 Task: Search one way flight ticket for 3 adults, 3 children in business from Tupelo: Tupelo Regional Airport (c.d. Lemons Field) to Jacksonville: Albert J. Ellis Airport on 8-3-2023. Choice of flights is Royal air maroc. Number of bags: 4 checked bags. Price is upto 25000. Outbound departure time preference is 21:00.
Action: Mouse scrolled (472, 524) with delta (0, 0)
Screenshot: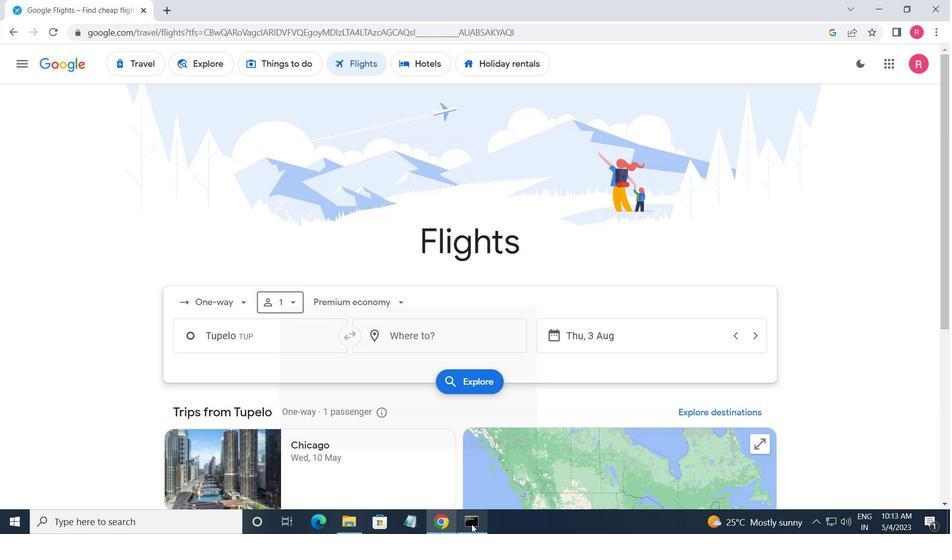 
Action: Mouse moved to (187, 288)
Screenshot: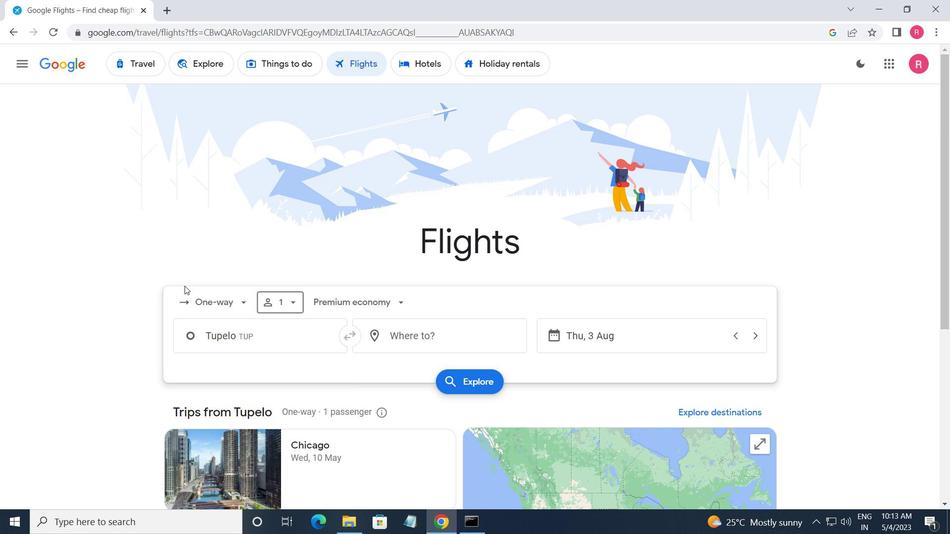 
Action: Mouse pressed left at (187, 288)
Screenshot: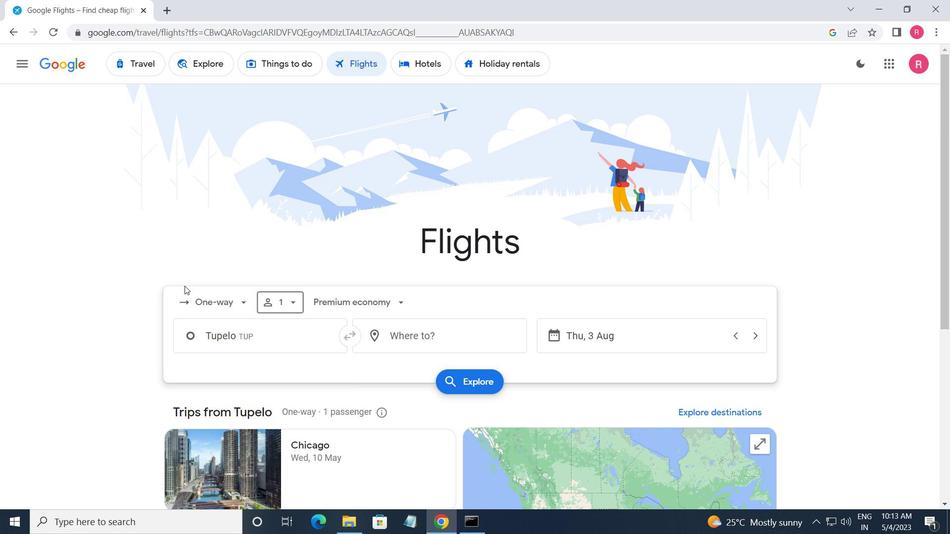 
Action: Mouse moved to (227, 371)
Screenshot: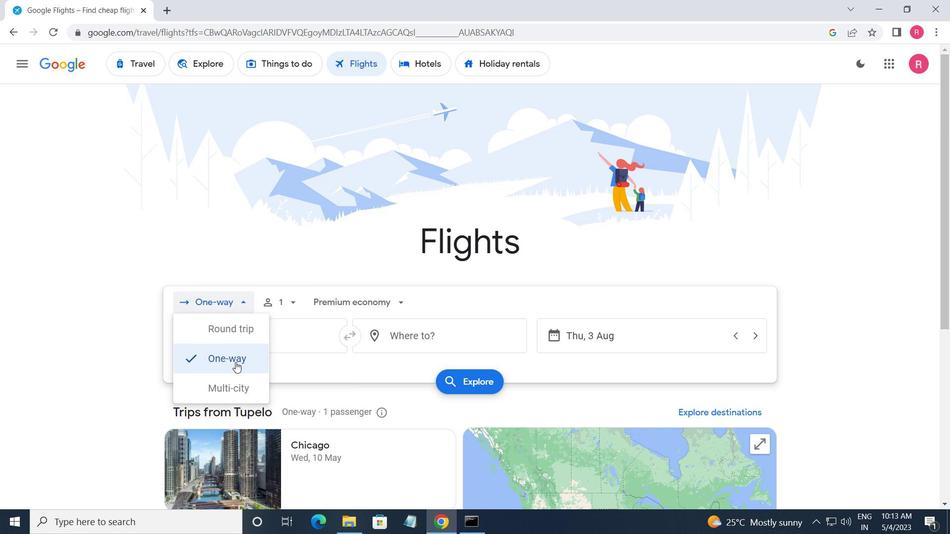 
Action: Mouse pressed left at (227, 371)
Screenshot: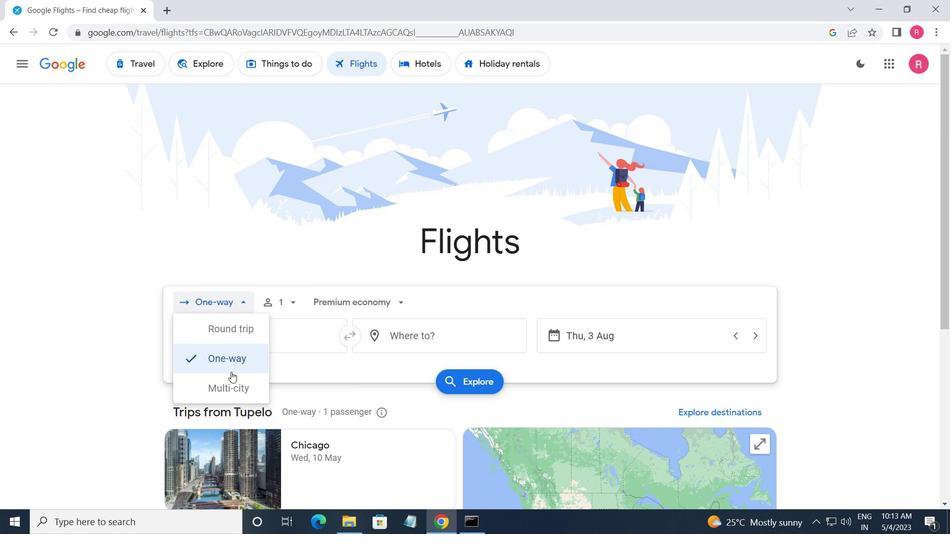 
Action: Mouse moved to (278, 299)
Screenshot: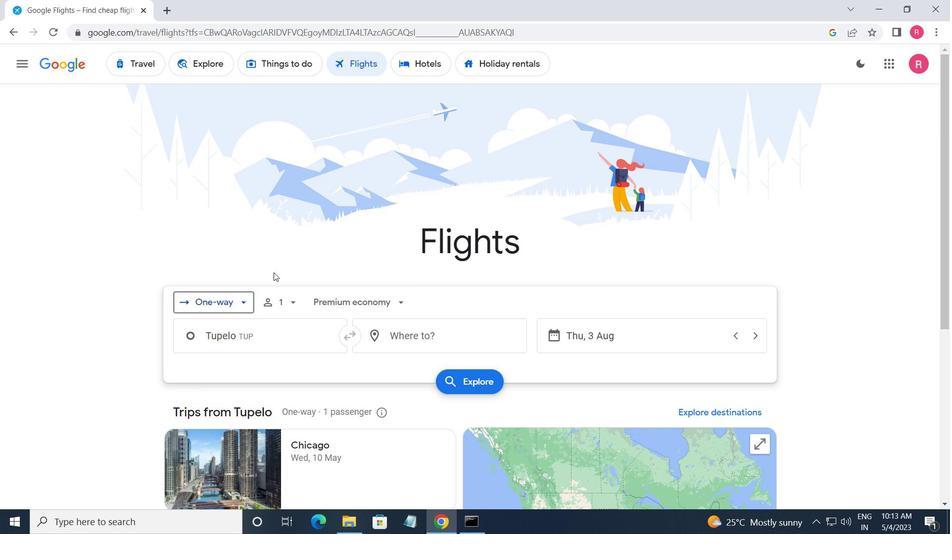 
Action: Mouse pressed left at (278, 299)
Screenshot: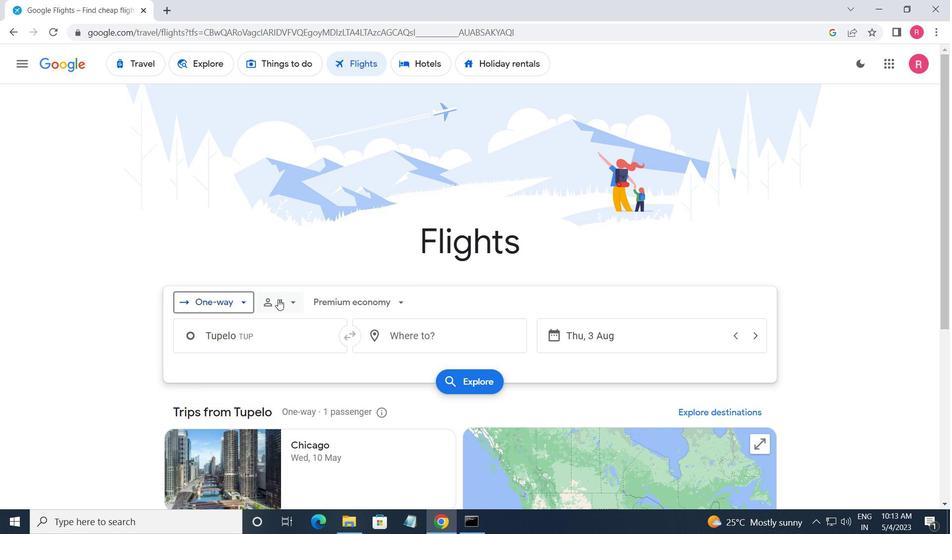 
Action: Mouse moved to (390, 331)
Screenshot: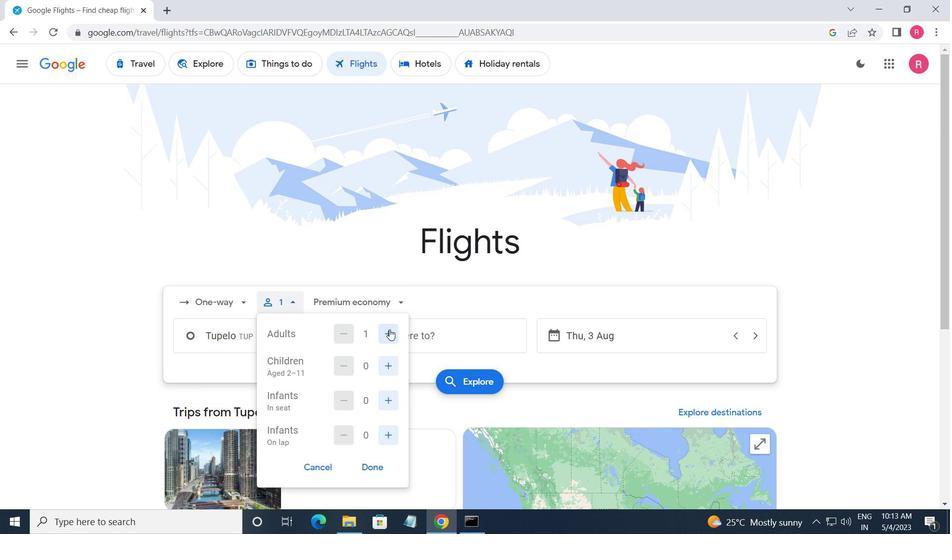 
Action: Mouse pressed left at (390, 331)
Screenshot: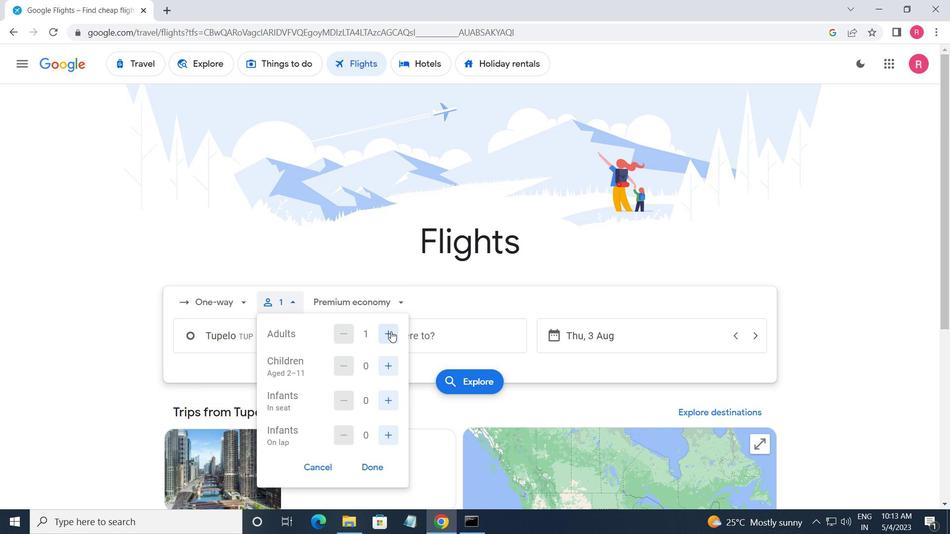 
Action: Mouse moved to (390, 331)
Screenshot: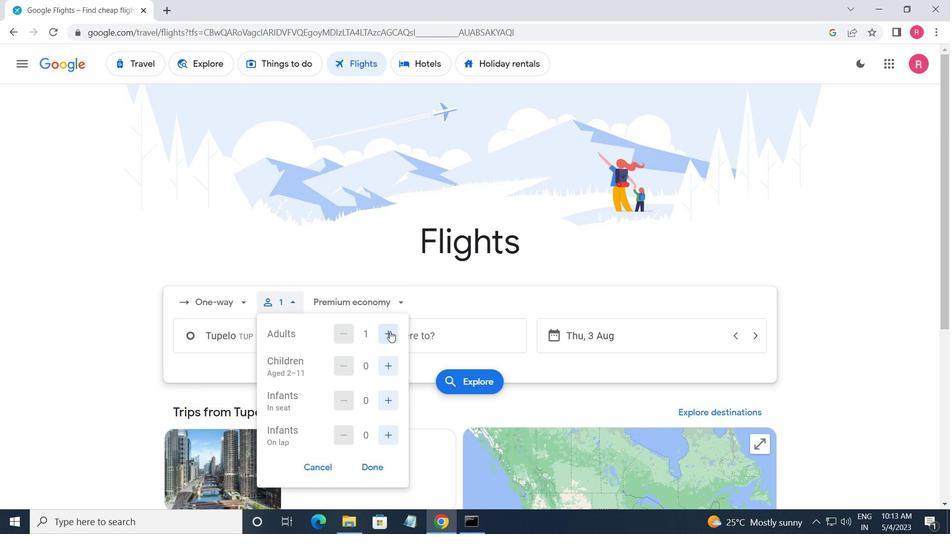 
Action: Mouse pressed left at (390, 331)
Screenshot: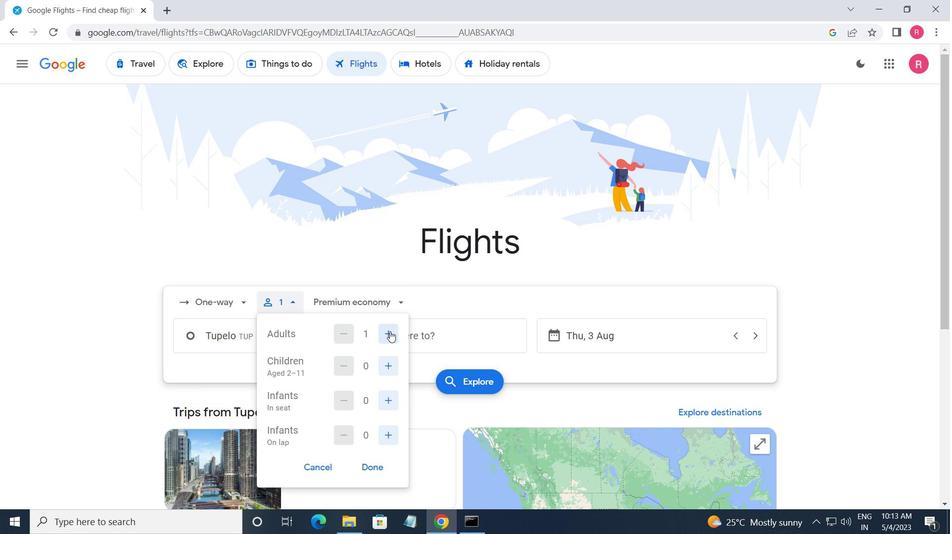 
Action: Mouse moved to (388, 358)
Screenshot: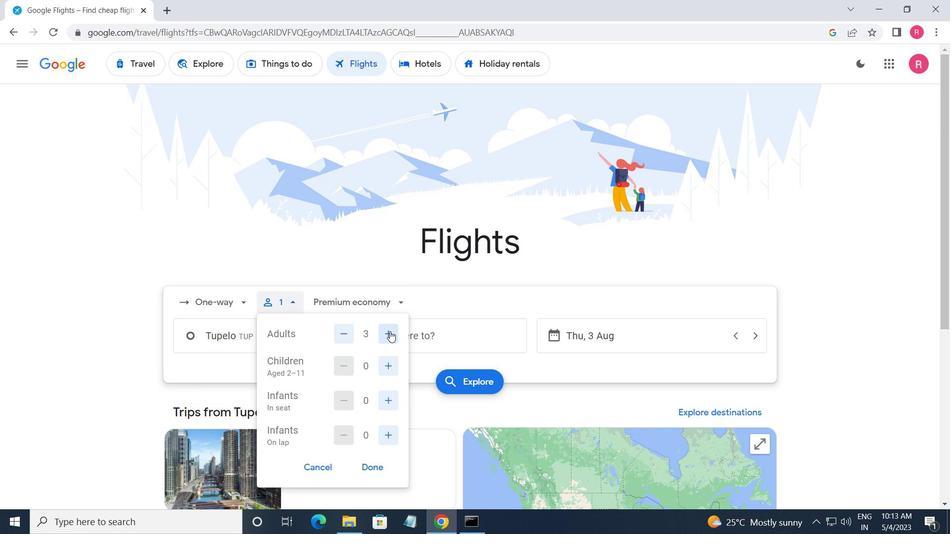 
Action: Mouse pressed left at (388, 358)
Screenshot: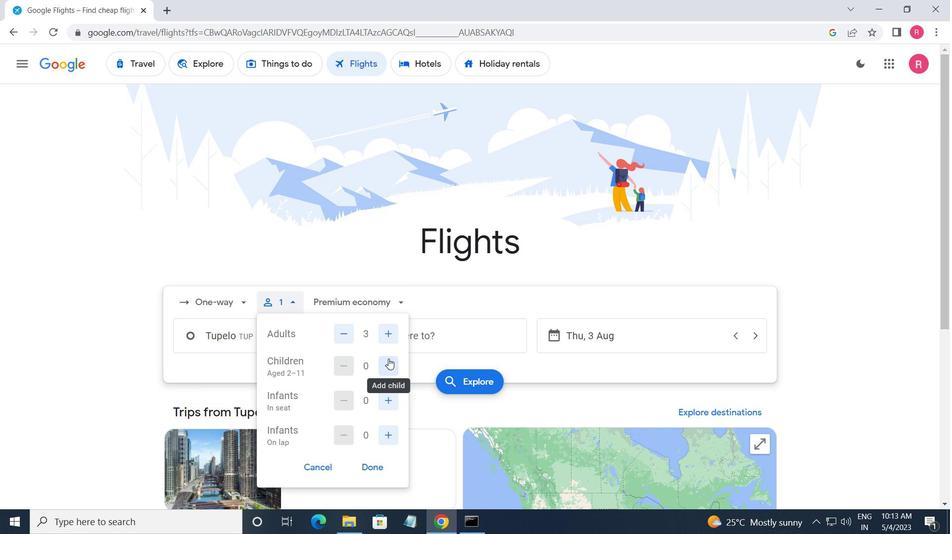 
Action: Mouse pressed left at (388, 358)
Screenshot: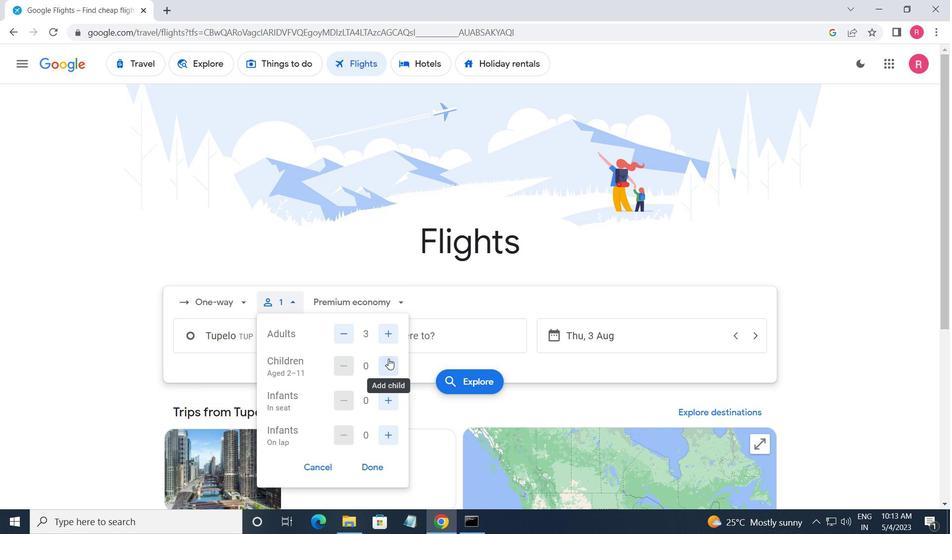 
Action: Mouse pressed left at (388, 358)
Screenshot: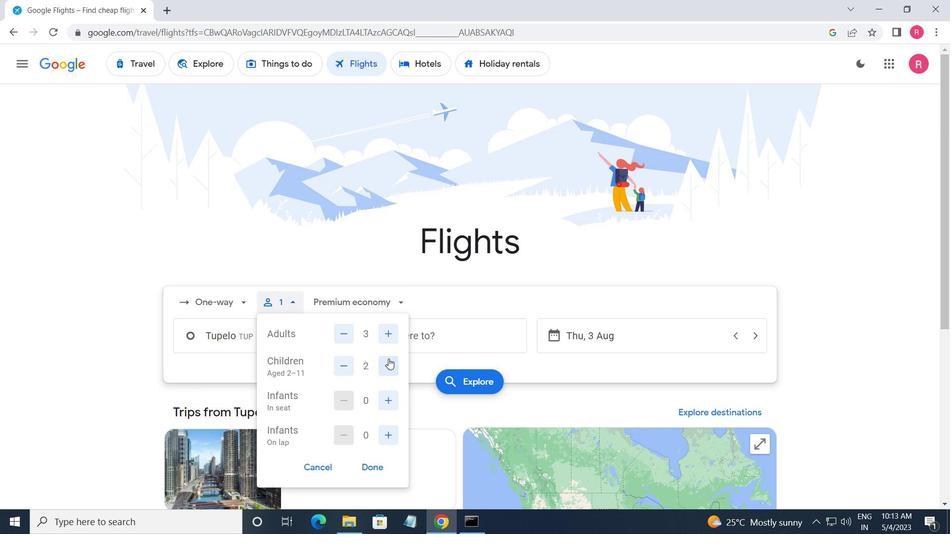 
Action: Mouse moved to (335, 305)
Screenshot: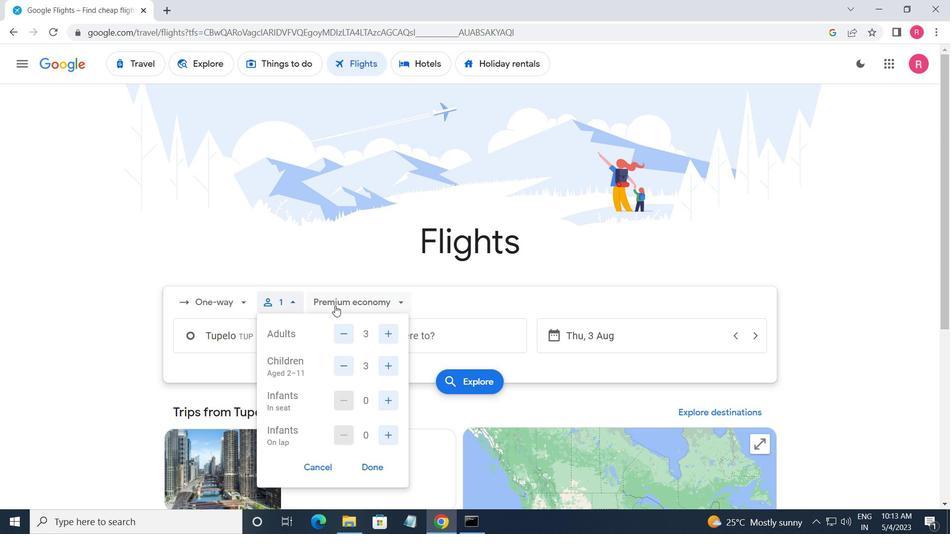 
Action: Mouse pressed left at (335, 305)
Screenshot: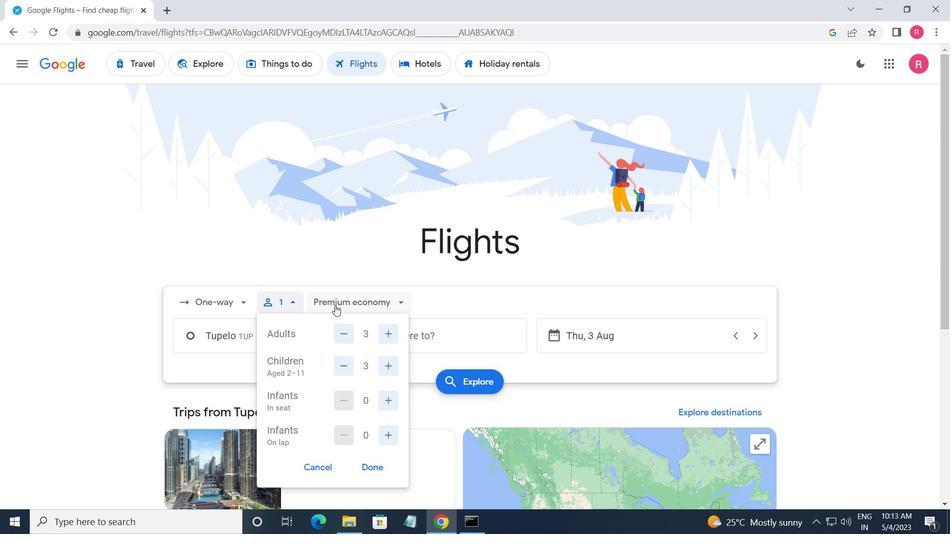 
Action: Mouse moved to (365, 376)
Screenshot: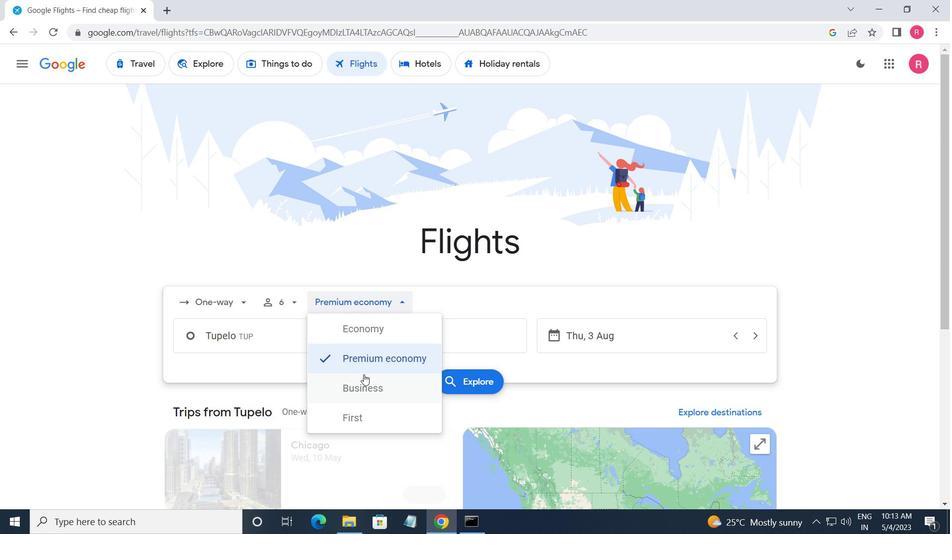 
Action: Mouse pressed left at (365, 376)
Screenshot: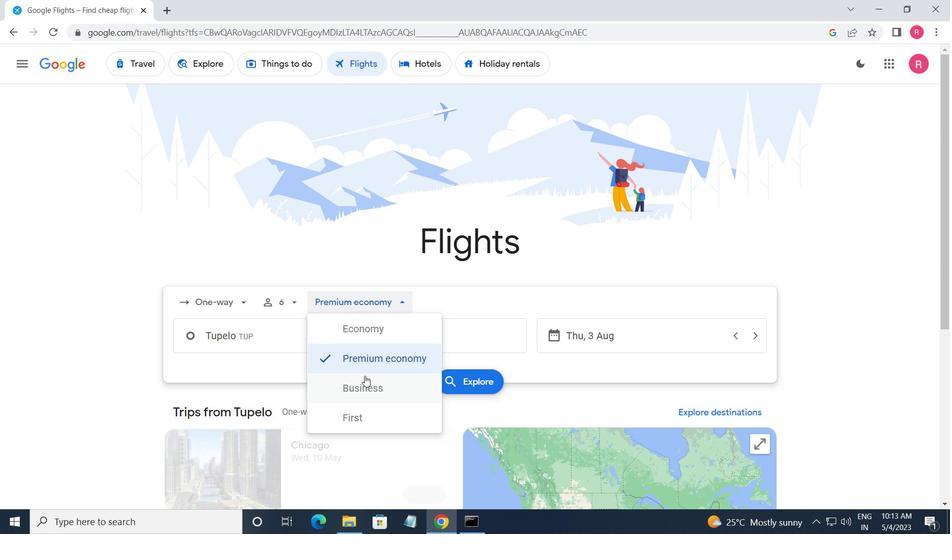 
Action: Mouse moved to (278, 333)
Screenshot: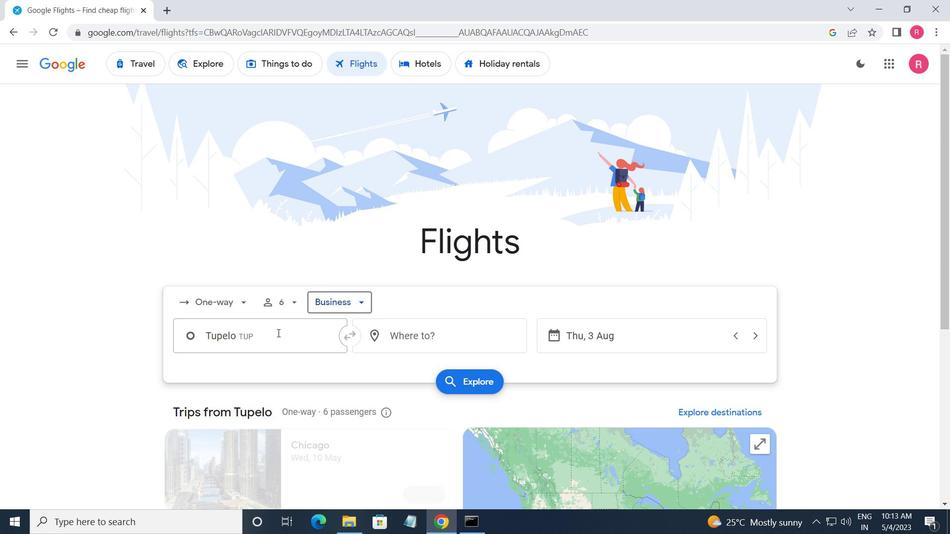 
Action: Mouse pressed left at (278, 333)
Screenshot: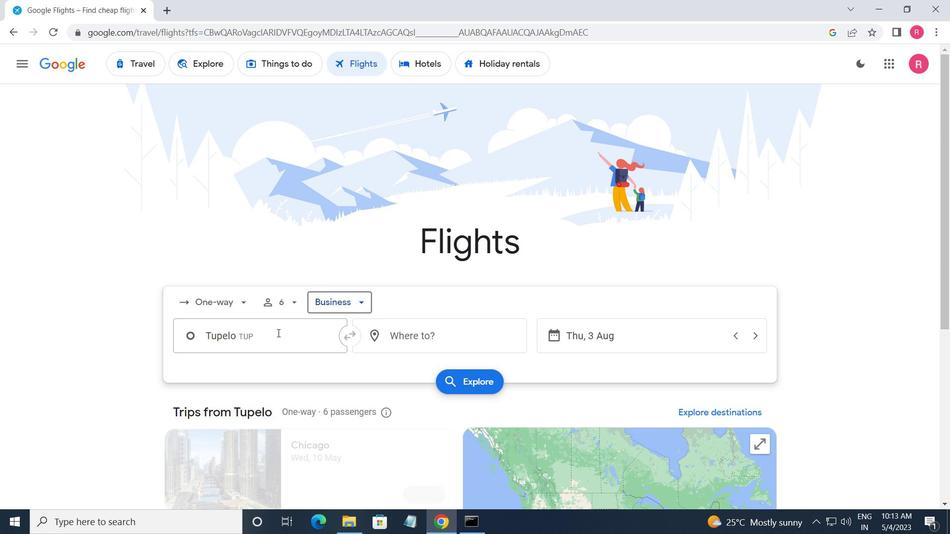 
Action: Mouse moved to (278, 426)
Screenshot: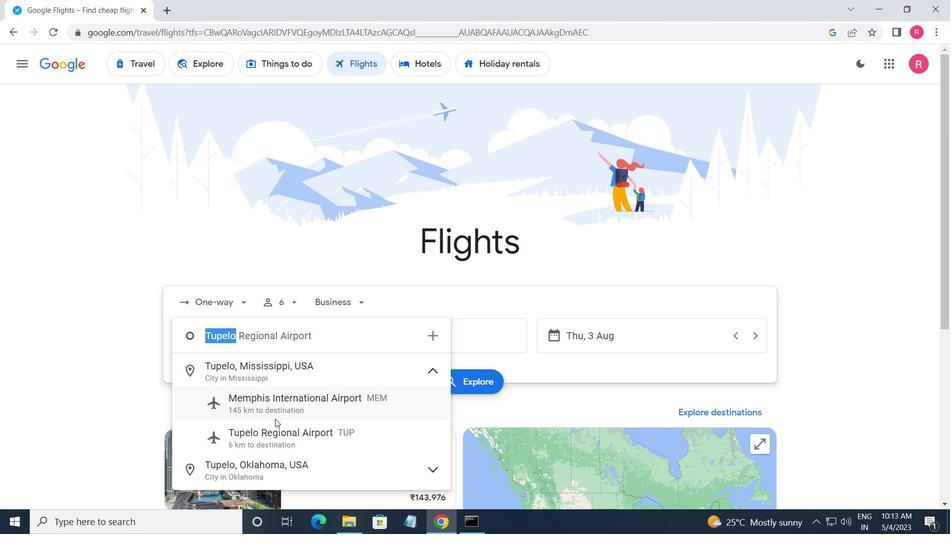 
Action: Mouse pressed left at (278, 426)
Screenshot: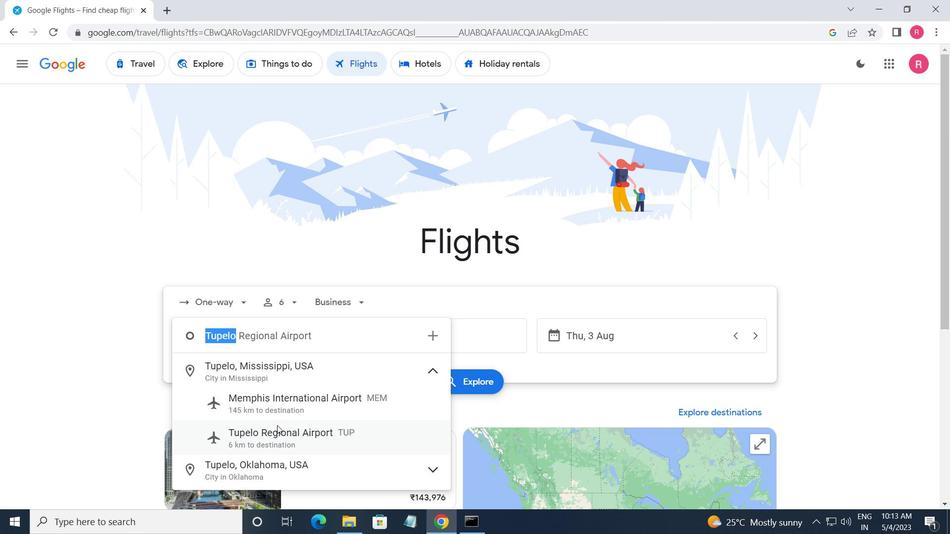 
Action: Mouse moved to (413, 338)
Screenshot: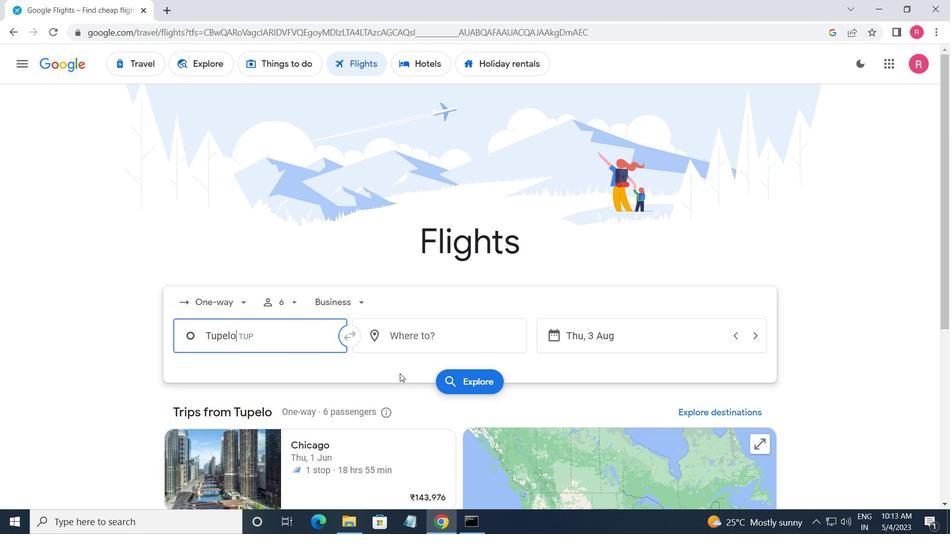 
Action: Mouse pressed left at (413, 338)
Screenshot: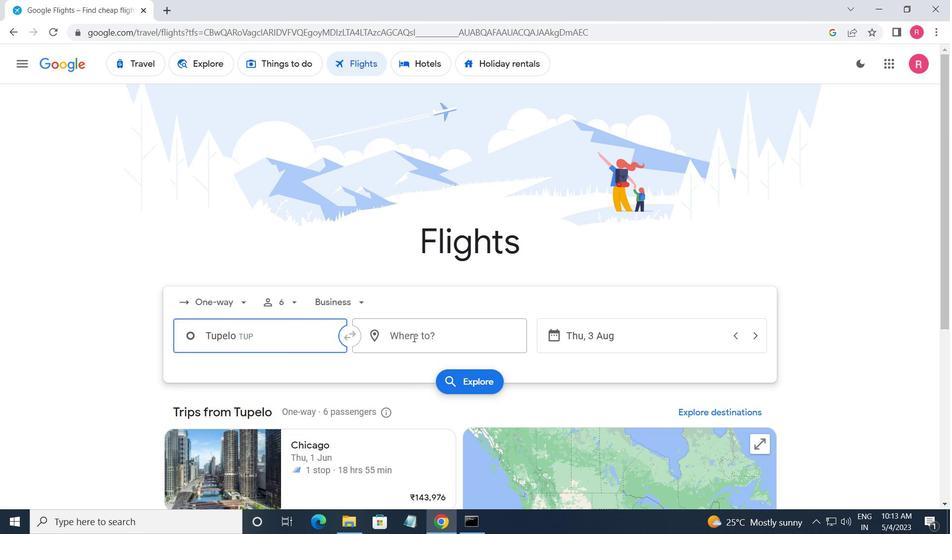 
Action: Mouse moved to (428, 451)
Screenshot: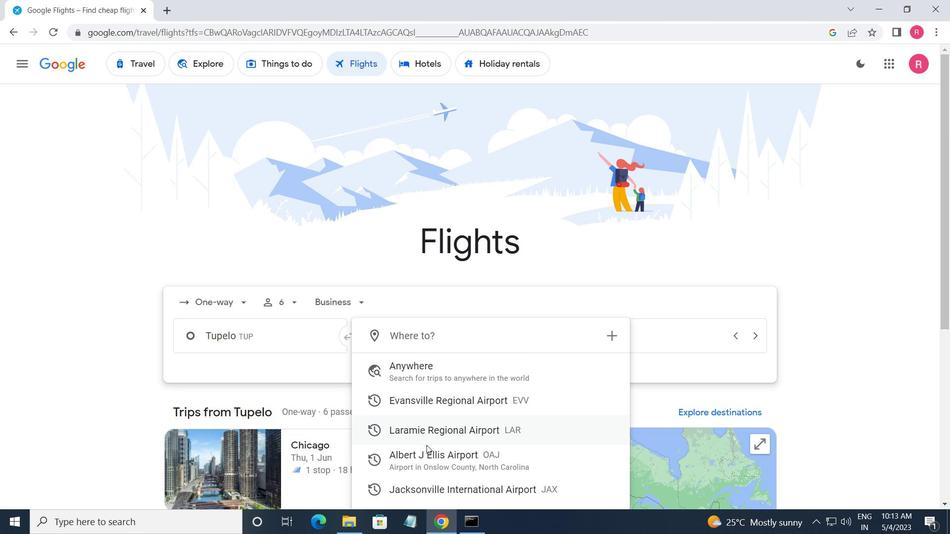 
Action: Mouse pressed left at (428, 451)
Screenshot: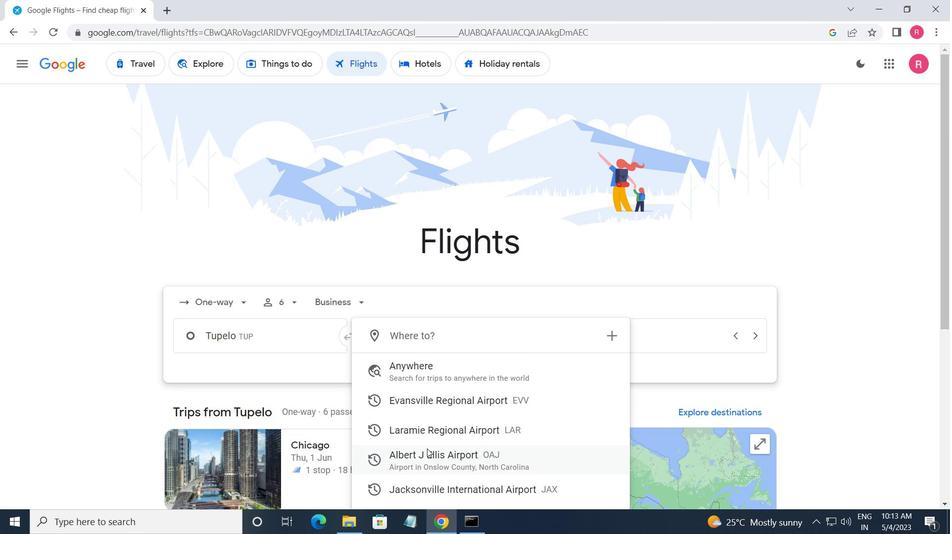 
Action: Mouse moved to (616, 347)
Screenshot: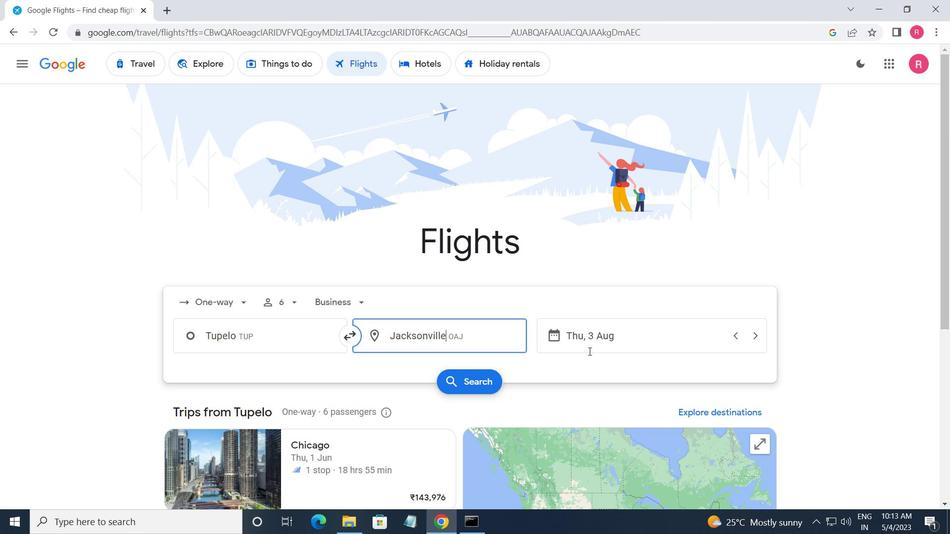 
Action: Mouse pressed left at (616, 347)
Screenshot: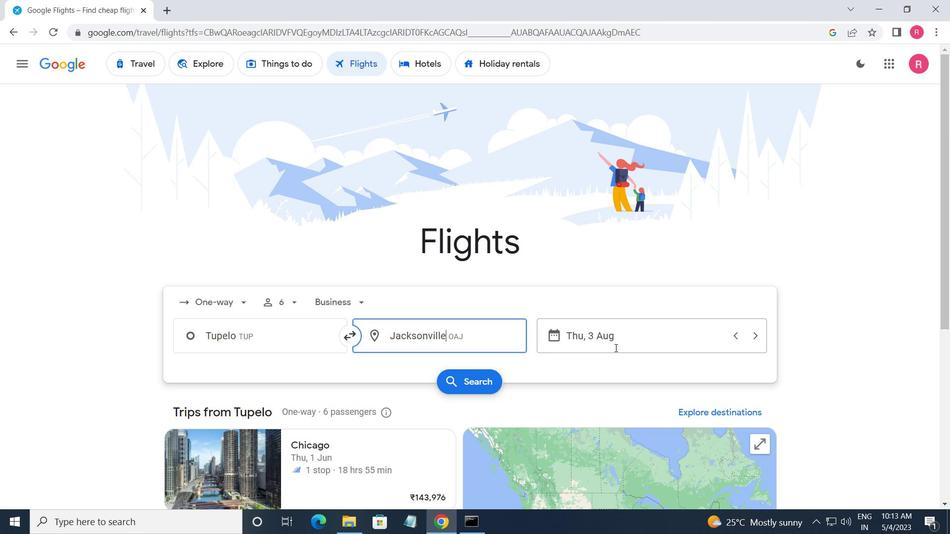 
Action: Mouse moved to (449, 287)
Screenshot: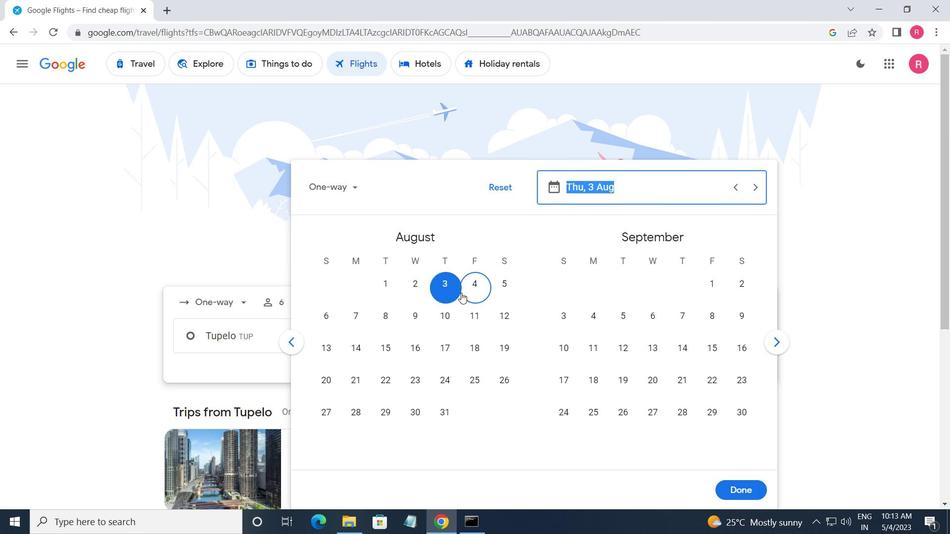 
Action: Mouse pressed left at (449, 287)
Screenshot: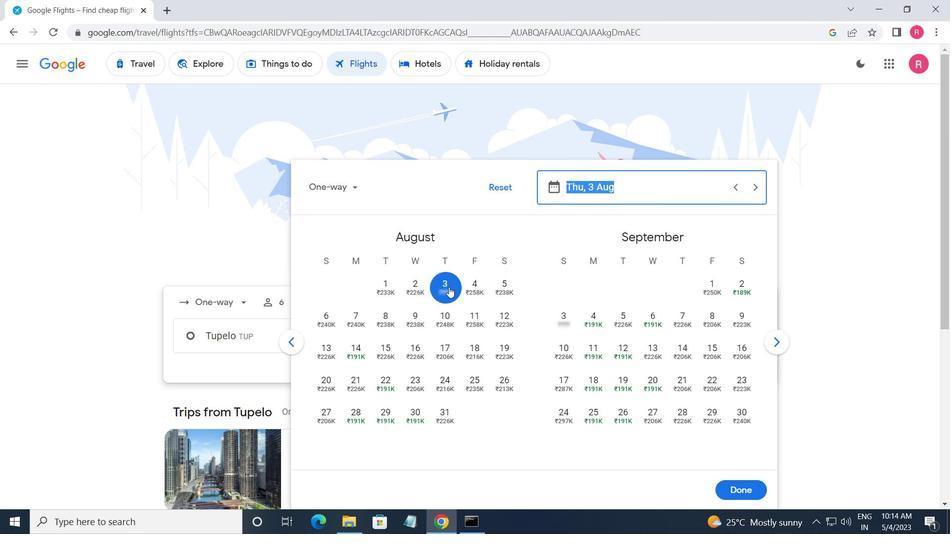 
Action: Mouse moved to (740, 494)
Screenshot: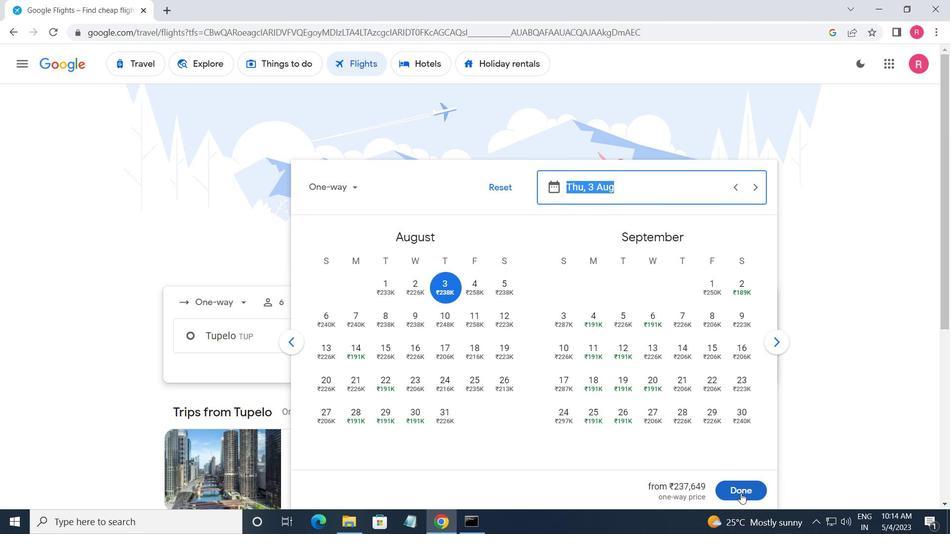 
Action: Mouse pressed left at (740, 494)
Screenshot: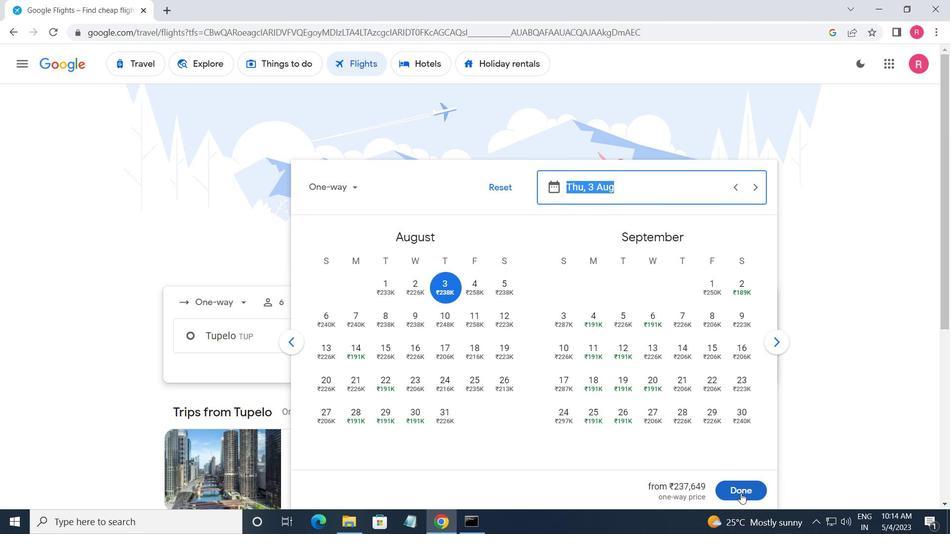
Action: Mouse moved to (482, 378)
Screenshot: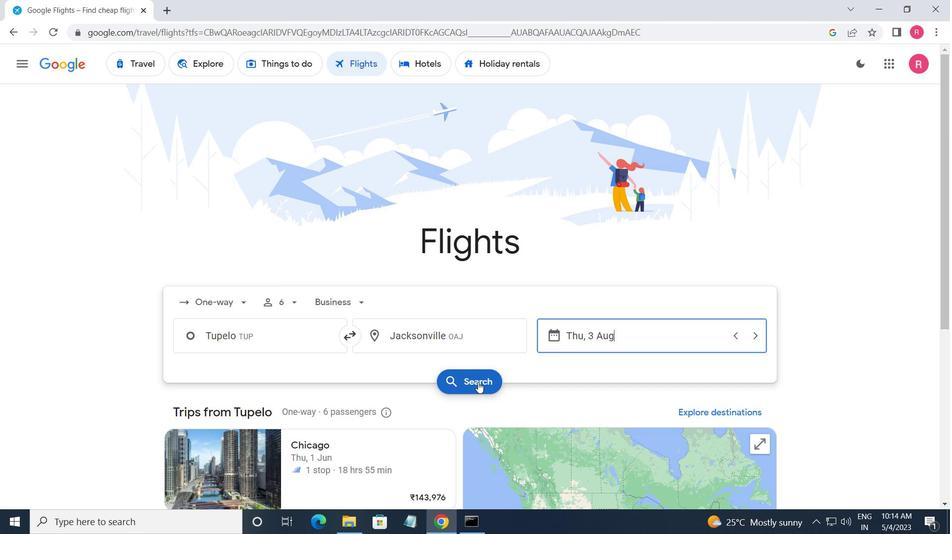 
Action: Mouse pressed left at (482, 378)
Screenshot: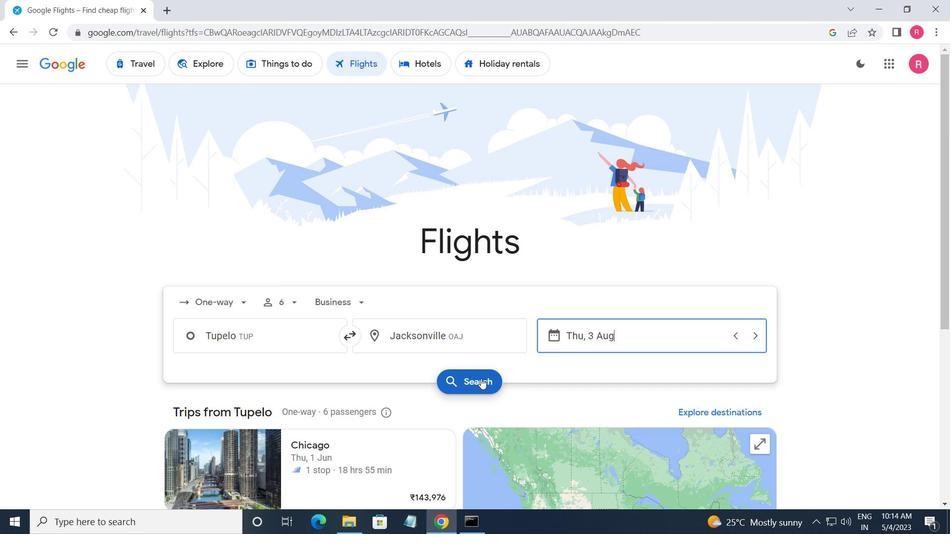 
Action: Mouse moved to (184, 185)
Screenshot: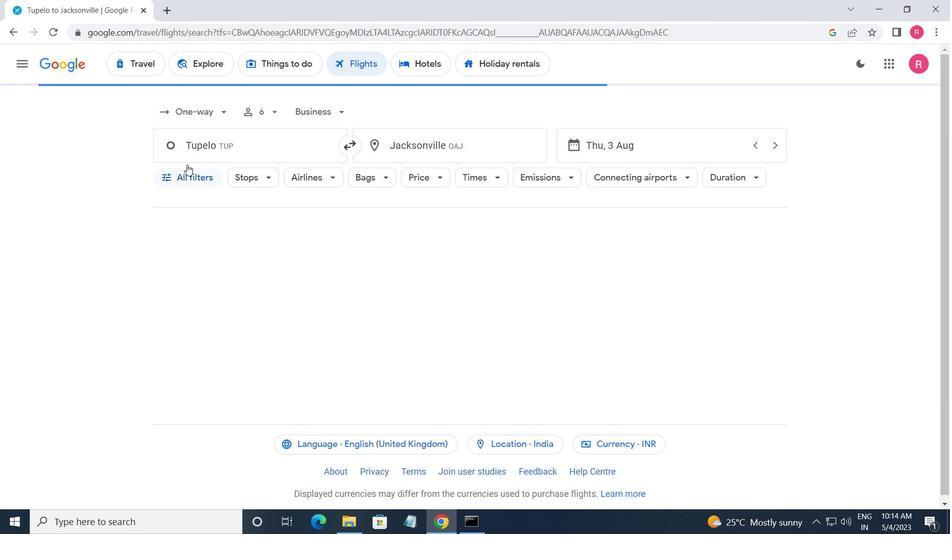 
Action: Mouse pressed left at (184, 185)
Screenshot: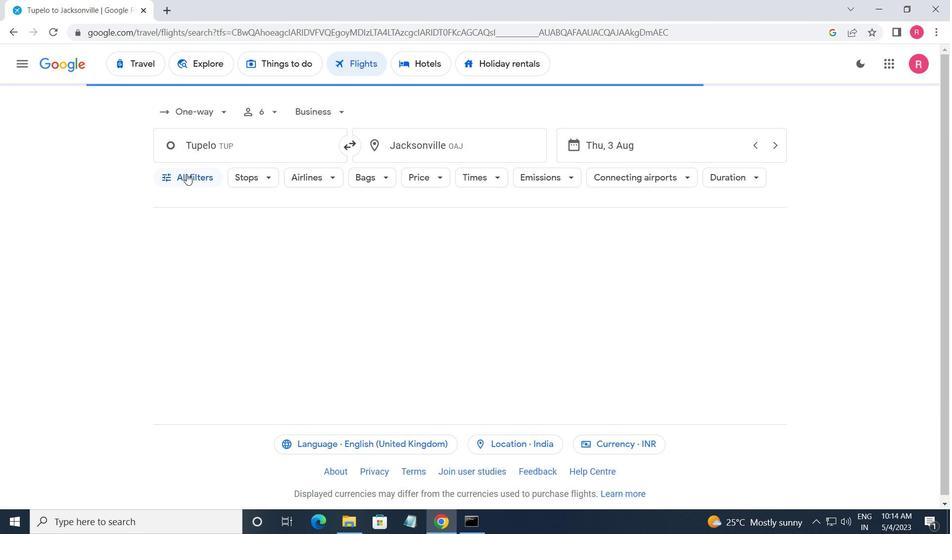 
Action: Mouse moved to (214, 323)
Screenshot: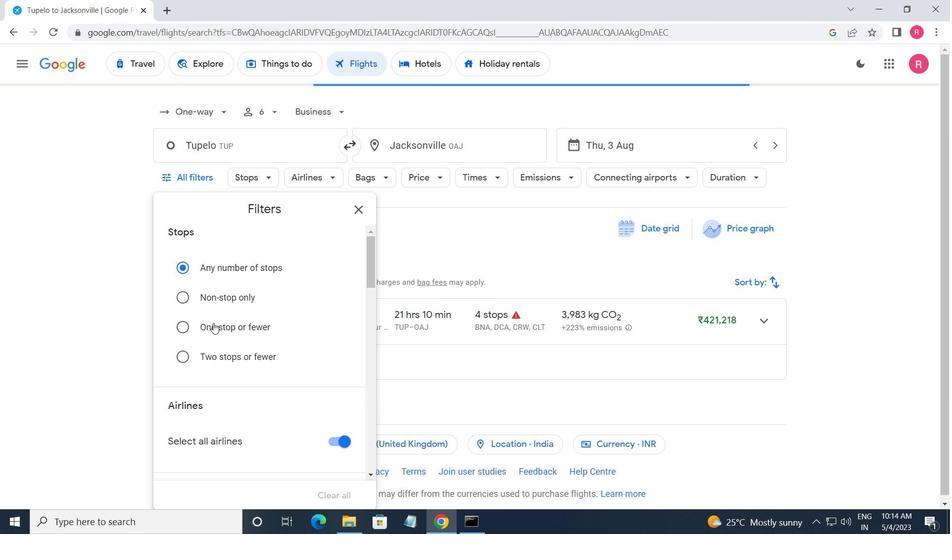 
Action: Mouse scrolled (214, 323) with delta (0, 0)
Screenshot: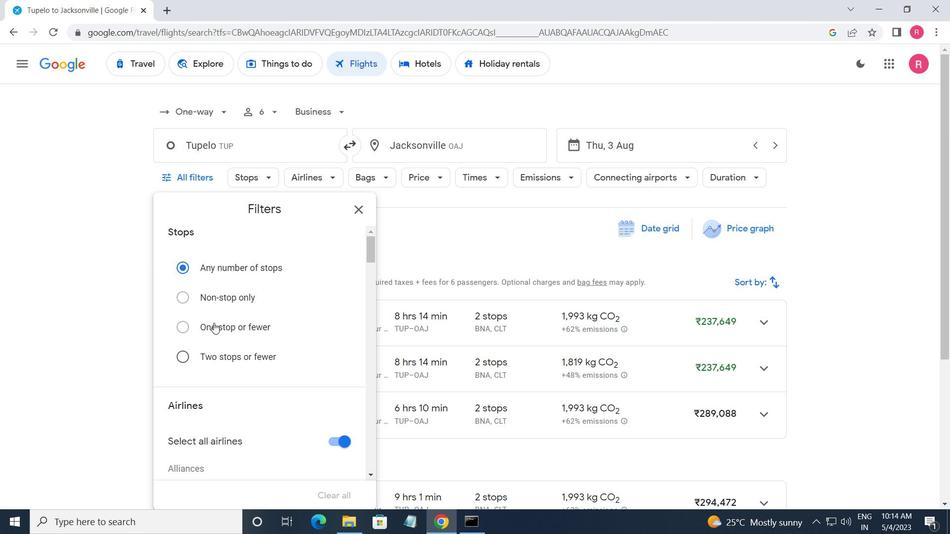 
Action: Mouse scrolled (214, 323) with delta (0, 0)
Screenshot: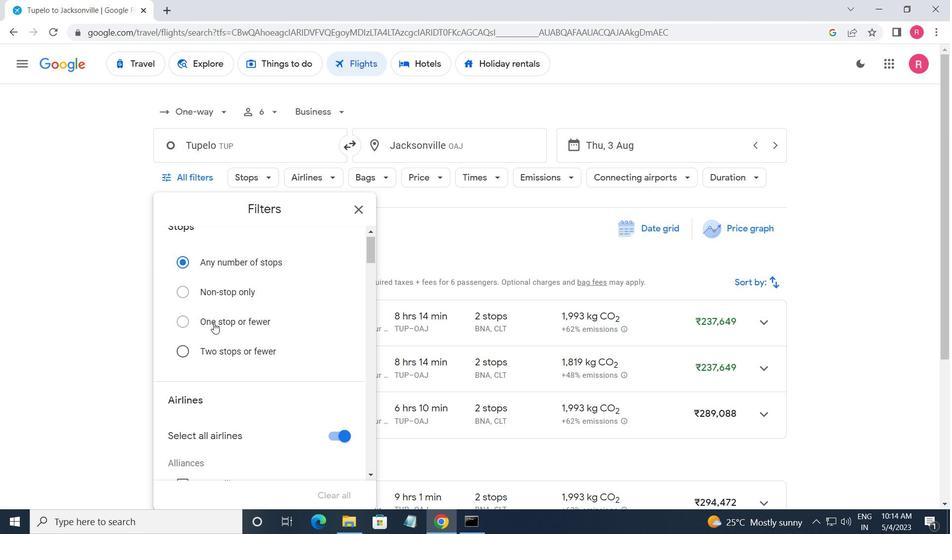 
Action: Mouse scrolled (214, 323) with delta (0, 0)
Screenshot: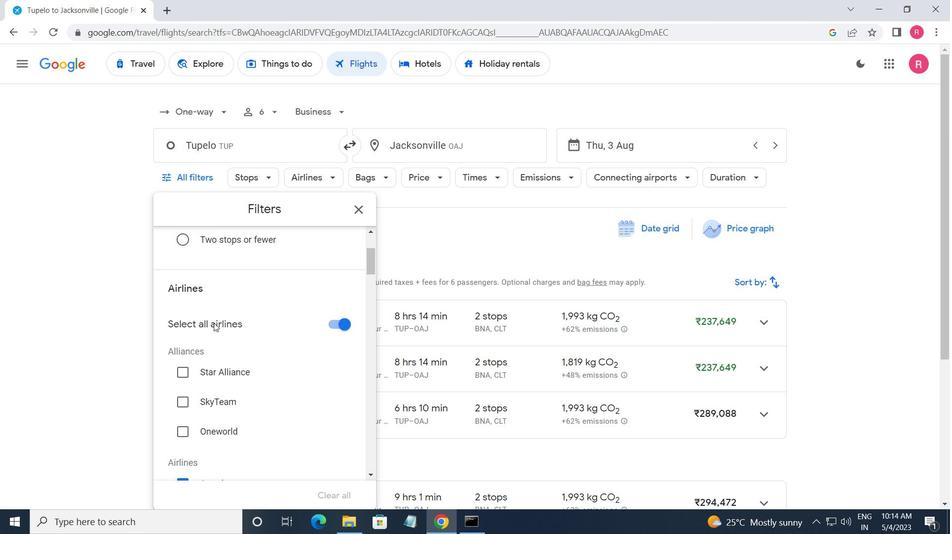 
Action: Mouse scrolled (214, 323) with delta (0, 0)
Screenshot: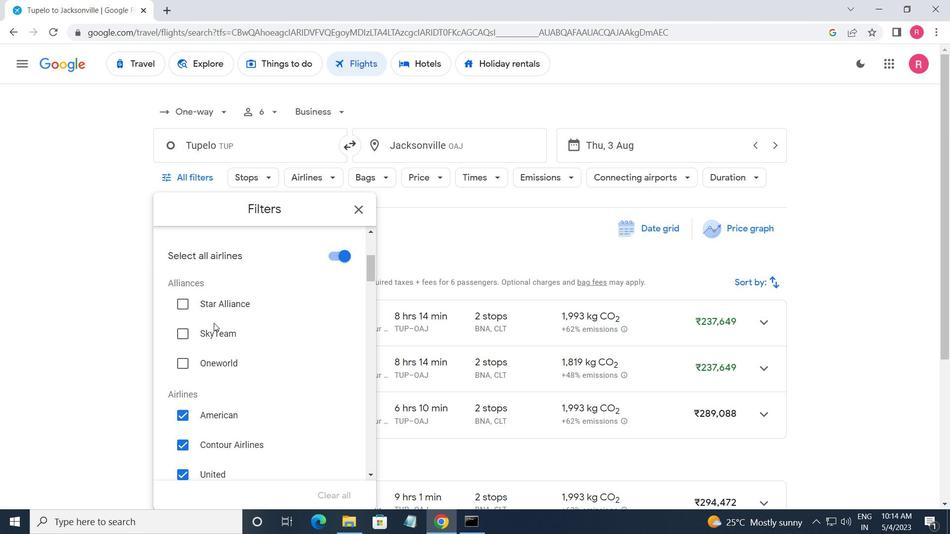 
Action: Mouse scrolled (214, 324) with delta (0, 0)
Screenshot: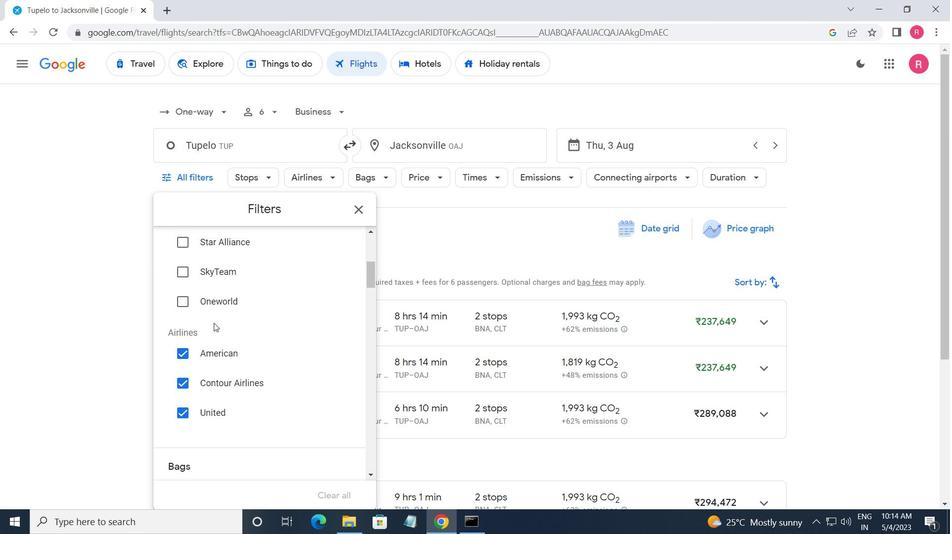 
Action: Mouse scrolled (214, 324) with delta (0, 0)
Screenshot: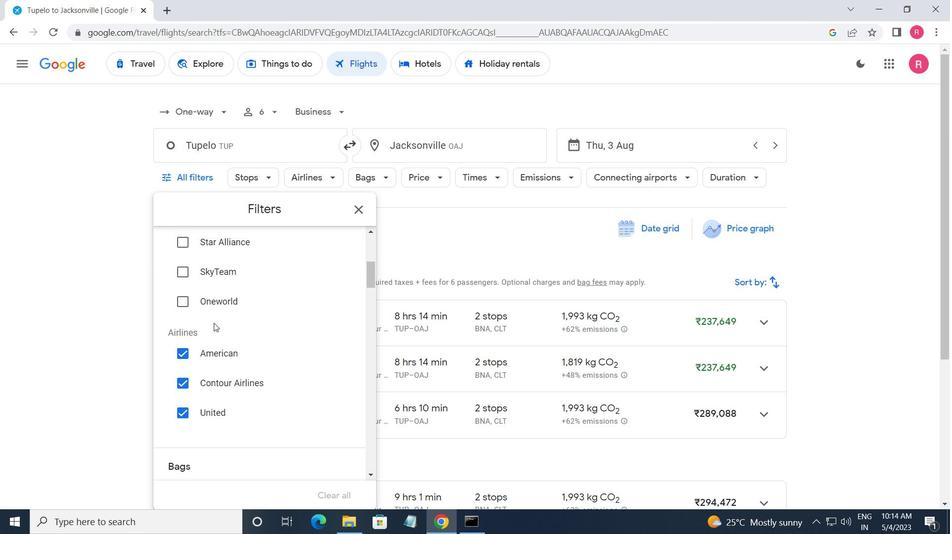 
Action: Mouse moved to (336, 319)
Screenshot: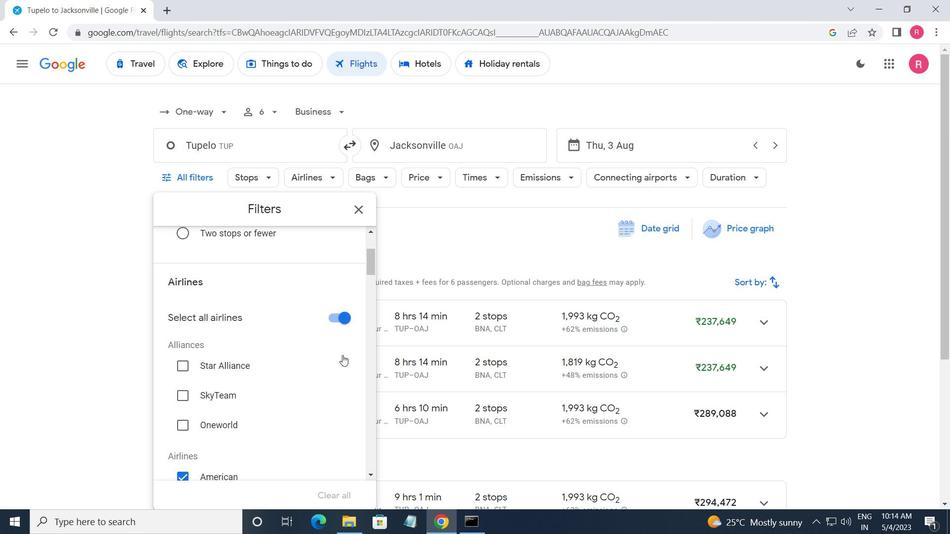 
Action: Mouse pressed left at (336, 319)
Screenshot: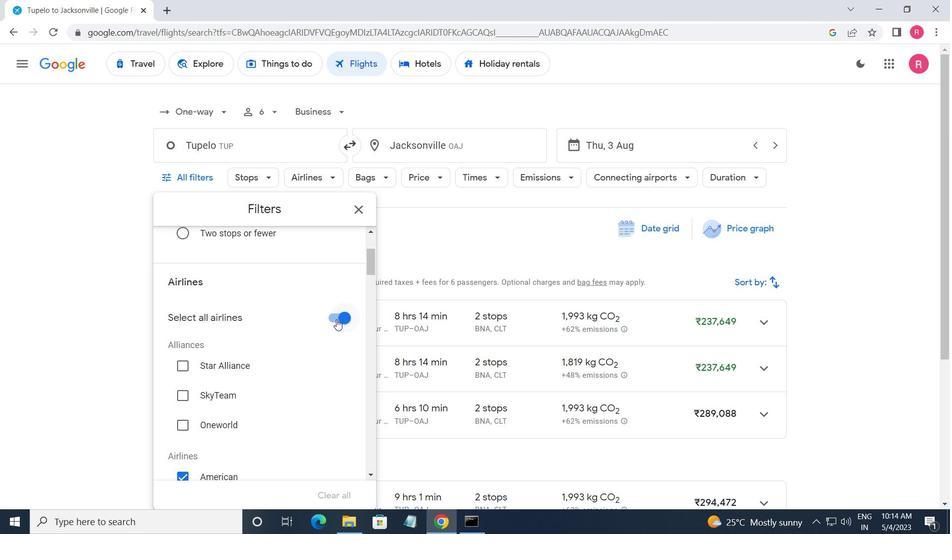 
Action: Mouse moved to (300, 379)
Screenshot: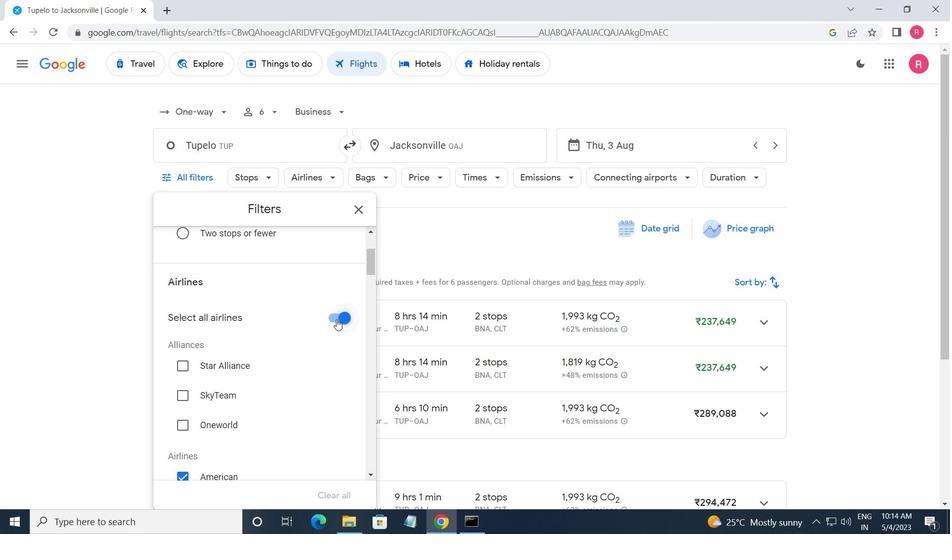 
Action: Mouse scrolled (300, 379) with delta (0, 0)
Screenshot: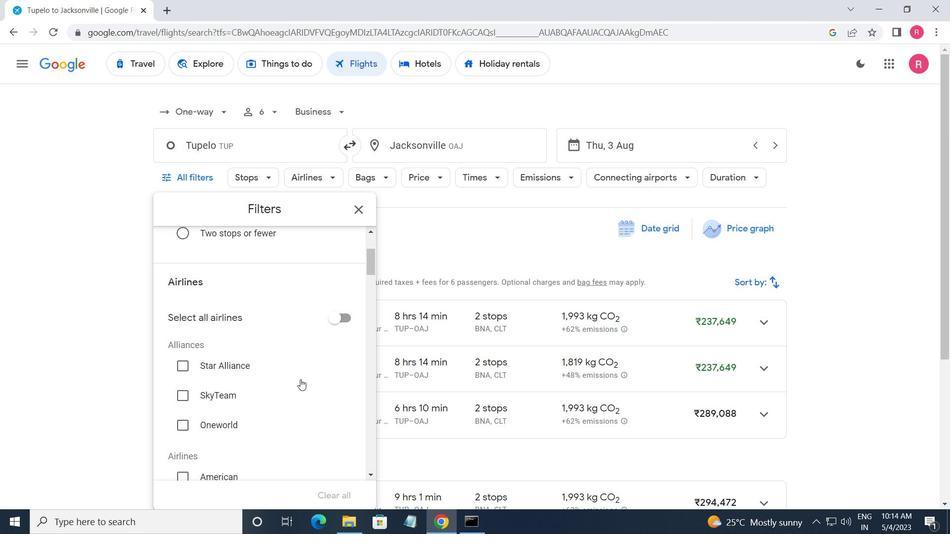 
Action: Mouse scrolled (300, 379) with delta (0, 0)
Screenshot: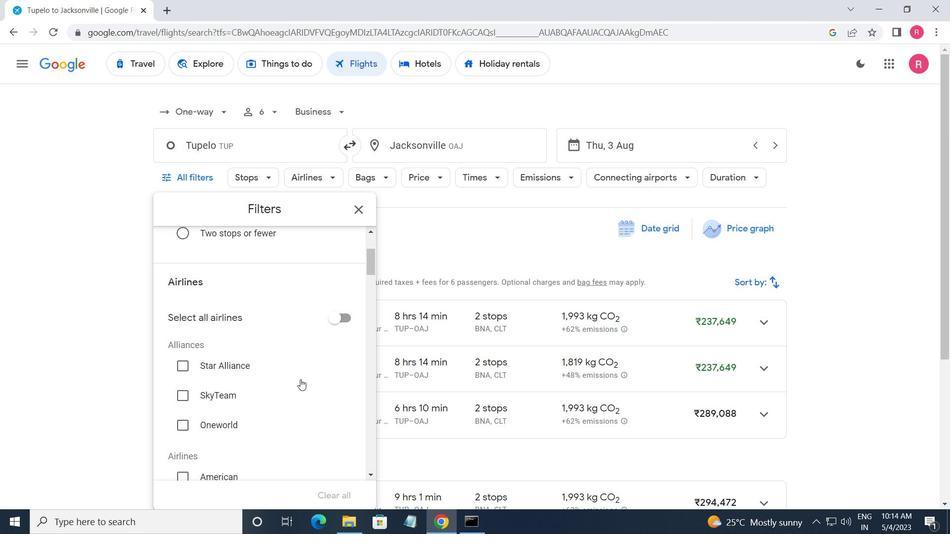 
Action: Mouse scrolled (300, 379) with delta (0, 0)
Screenshot: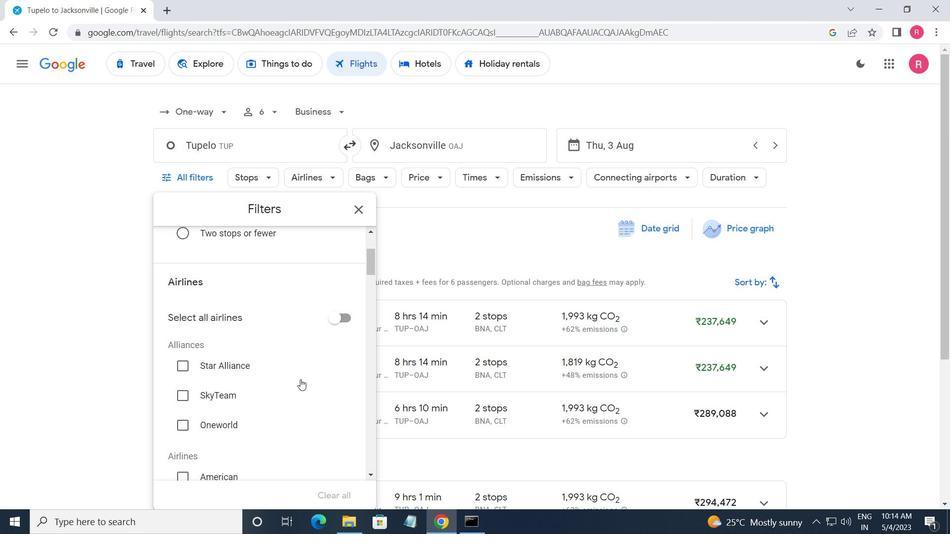 
Action: Mouse scrolled (300, 379) with delta (0, 0)
Screenshot: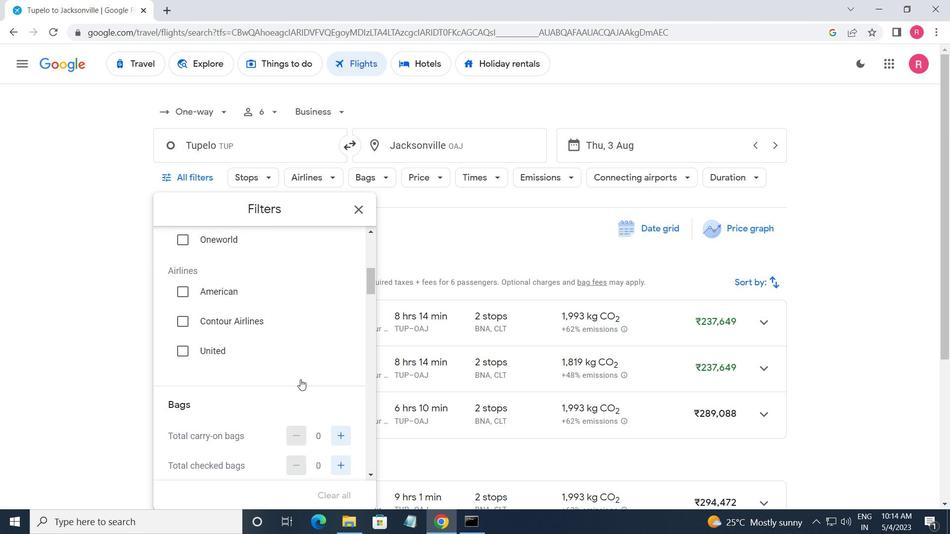 
Action: Mouse moved to (341, 414)
Screenshot: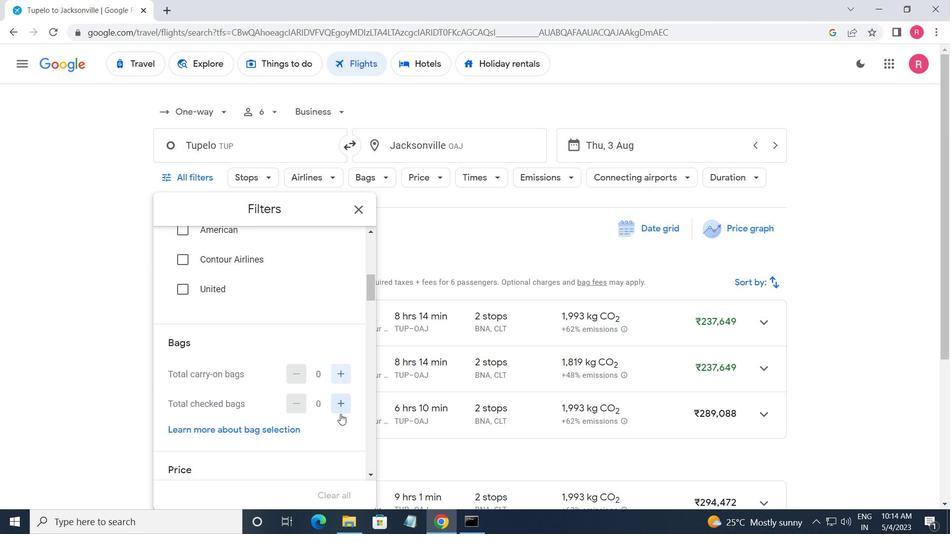 
Action: Mouse pressed left at (341, 414)
Screenshot: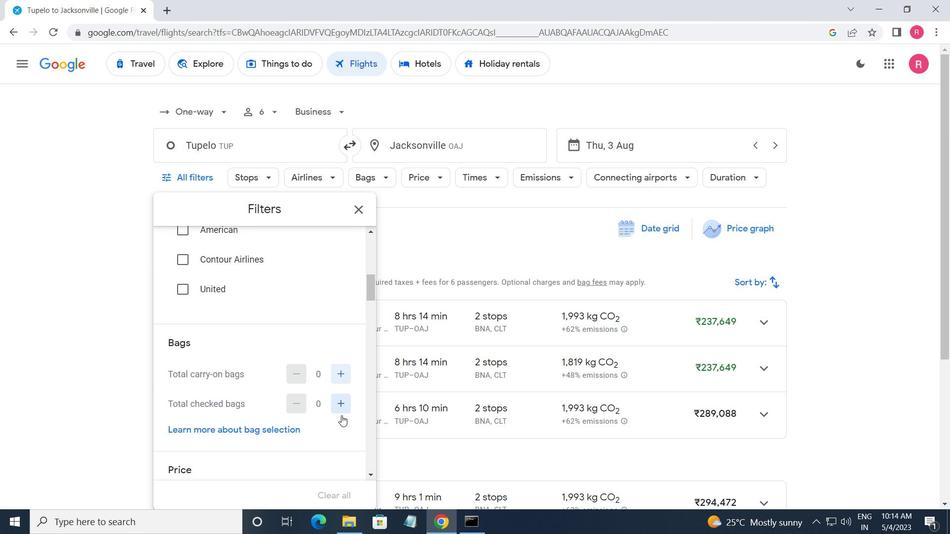 
Action: Mouse moved to (341, 413)
Screenshot: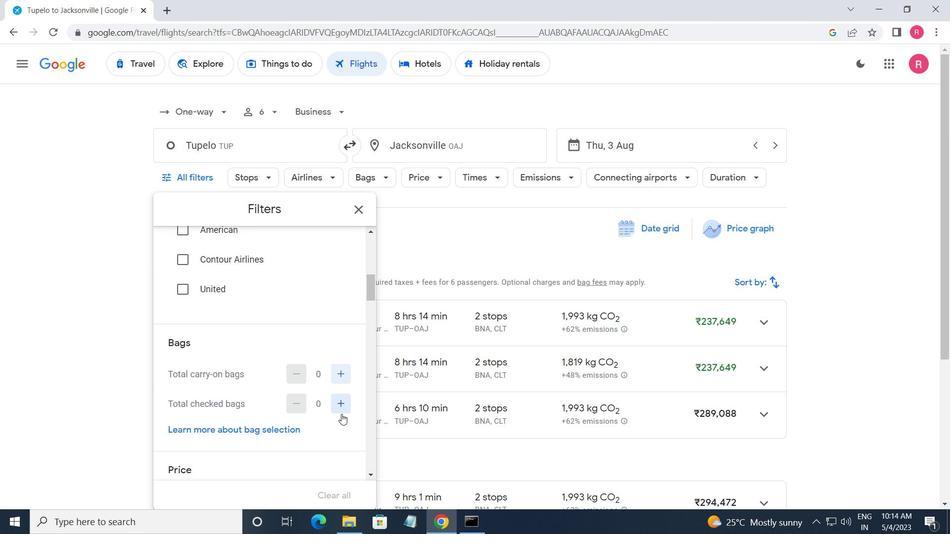 
Action: Mouse pressed left at (341, 413)
Screenshot: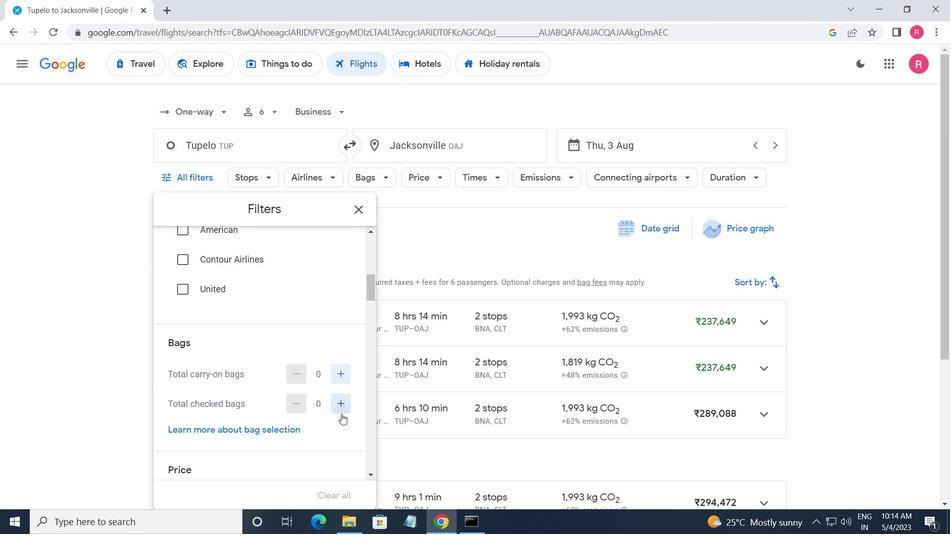 
Action: Mouse pressed left at (341, 413)
Screenshot: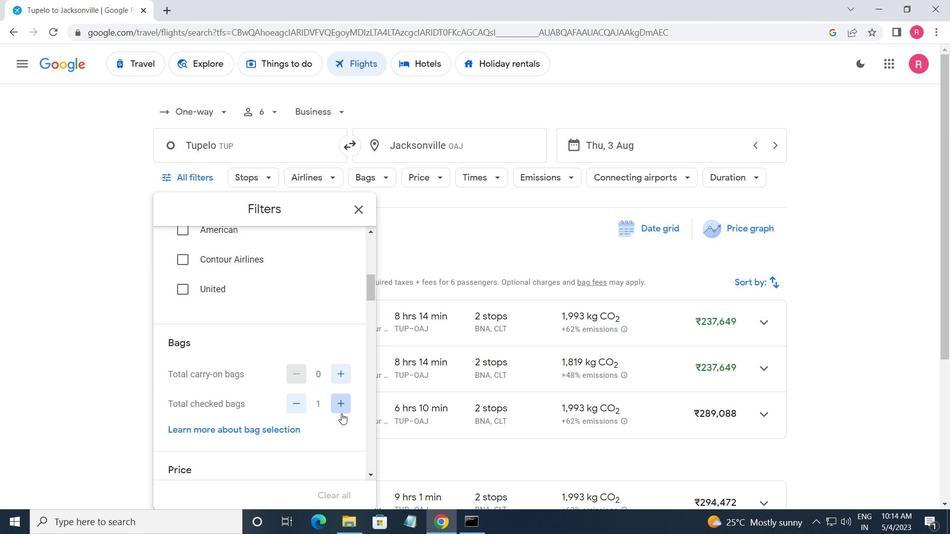 
Action: Mouse moved to (341, 413)
Screenshot: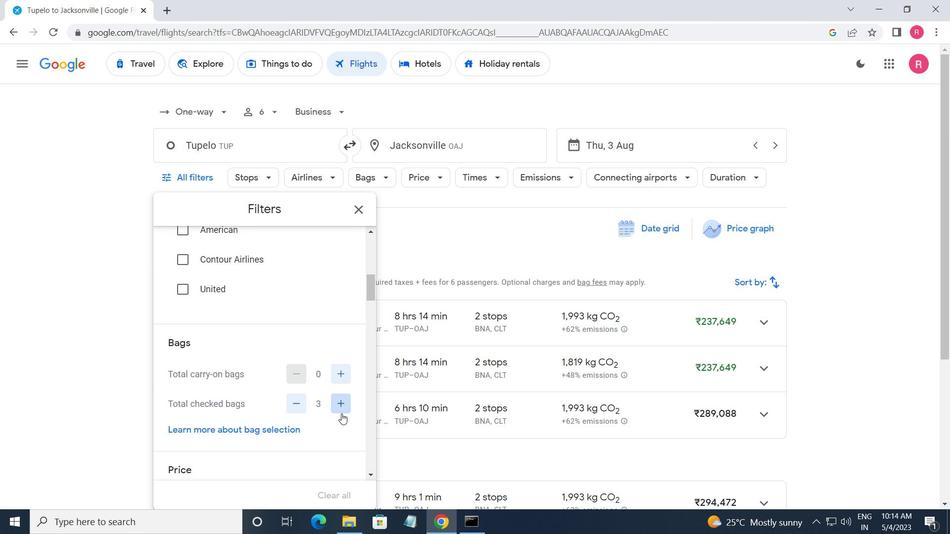 
Action: Mouse pressed left at (341, 413)
Screenshot: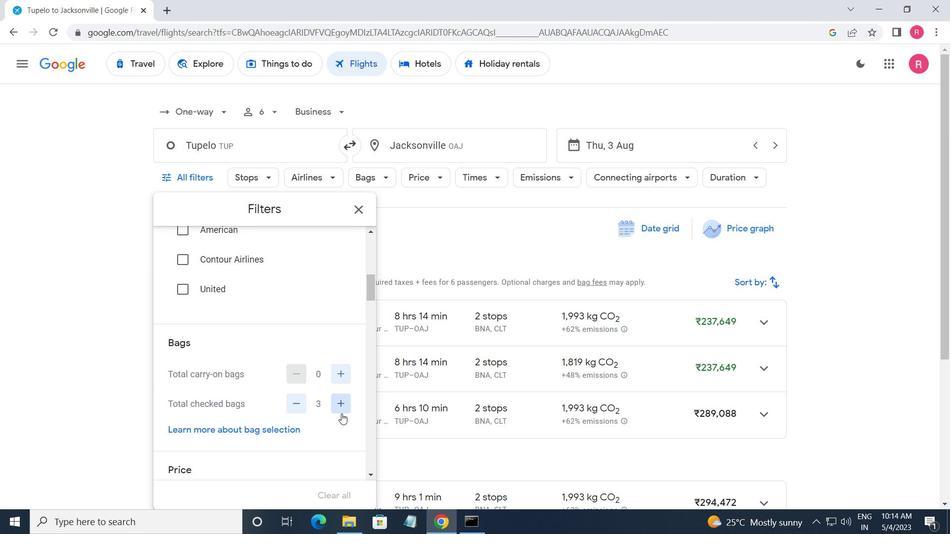 
Action: Mouse scrolled (341, 412) with delta (0, 0)
Screenshot: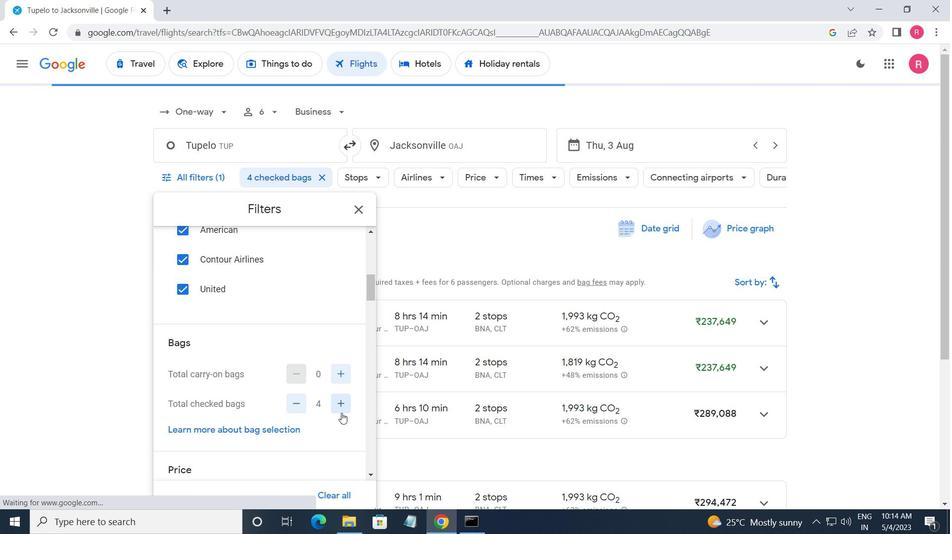 
Action: Mouse scrolled (341, 412) with delta (0, 0)
Screenshot: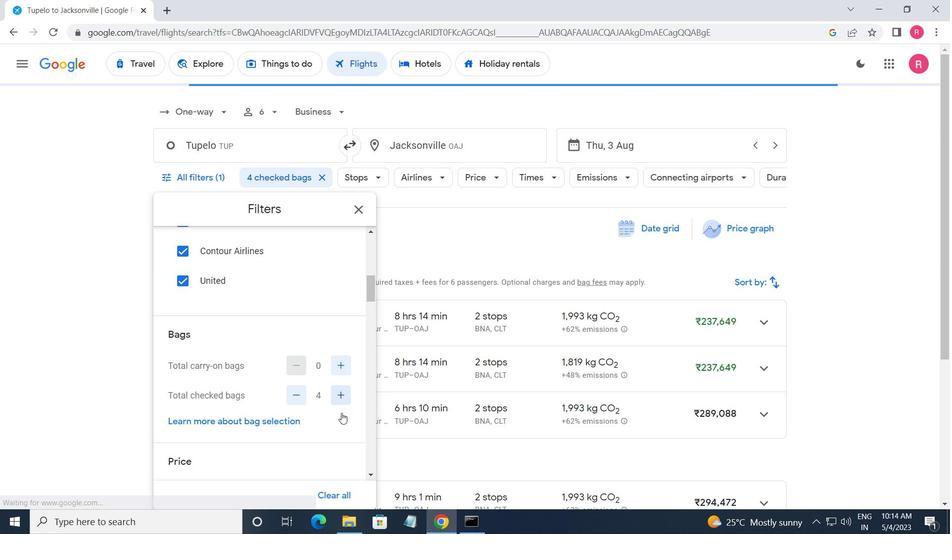 
Action: Mouse scrolled (341, 412) with delta (0, 0)
Screenshot: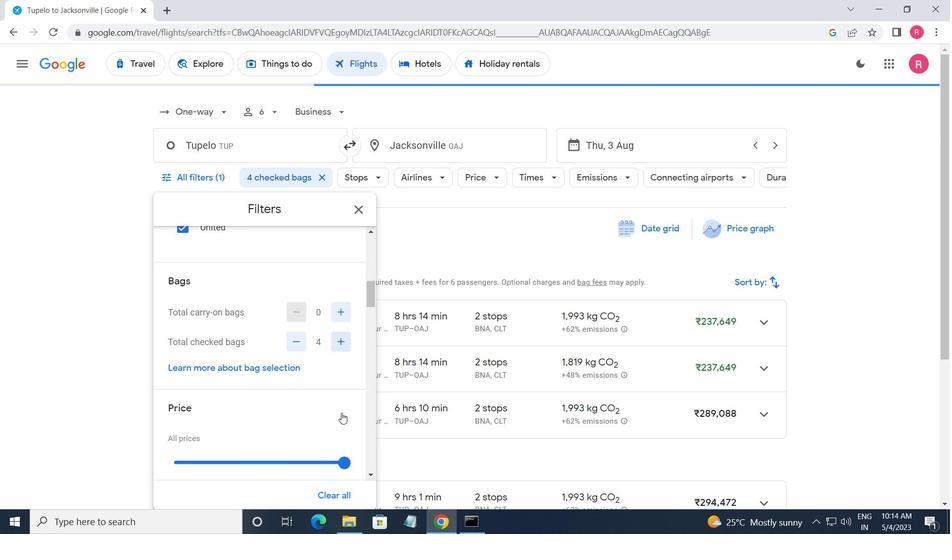 
Action: Mouse moved to (341, 428)
Screenshot: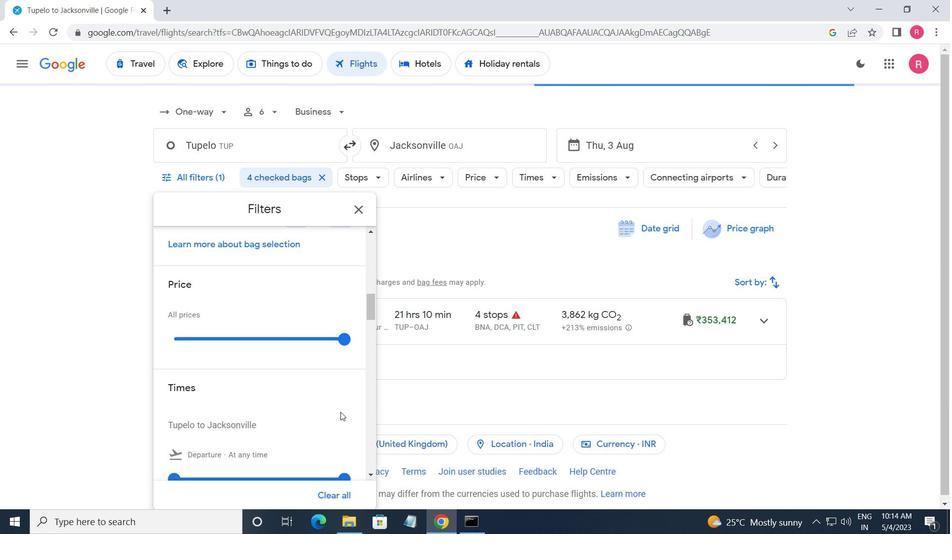 
Action: Mouse scrolled (341, 428) with delta (0, 0)
Screenshot: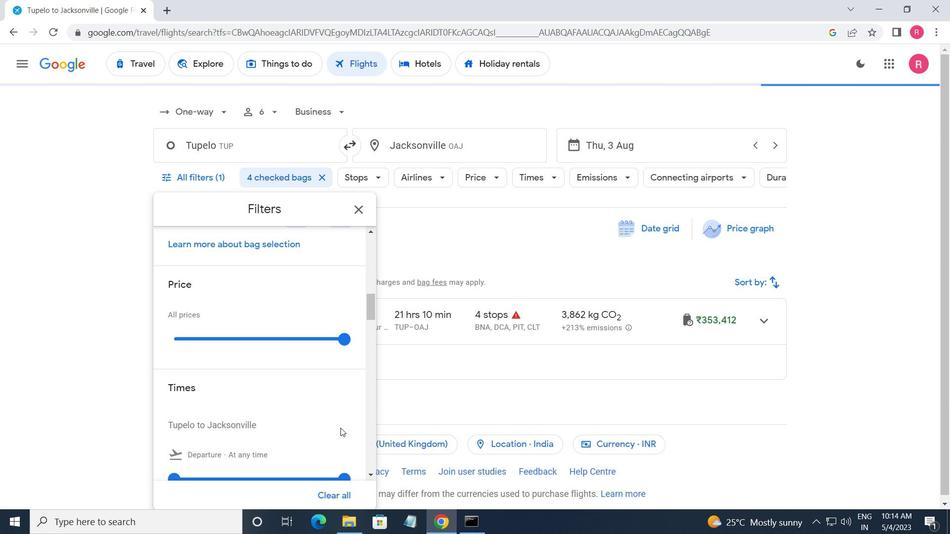 
Action: Mouse moved to (178, 415)
Screenshot: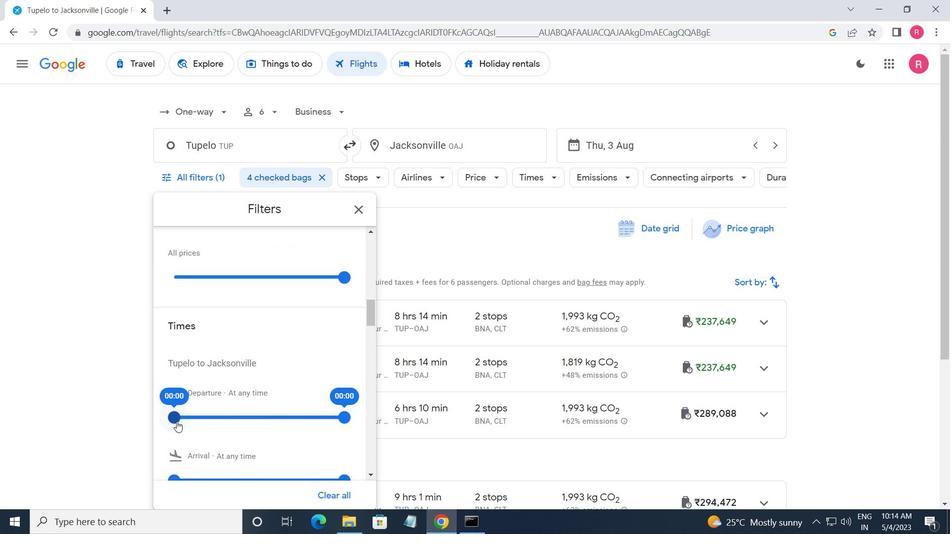 
Action: Mouse pressed left at (178, 415)
Screenshot: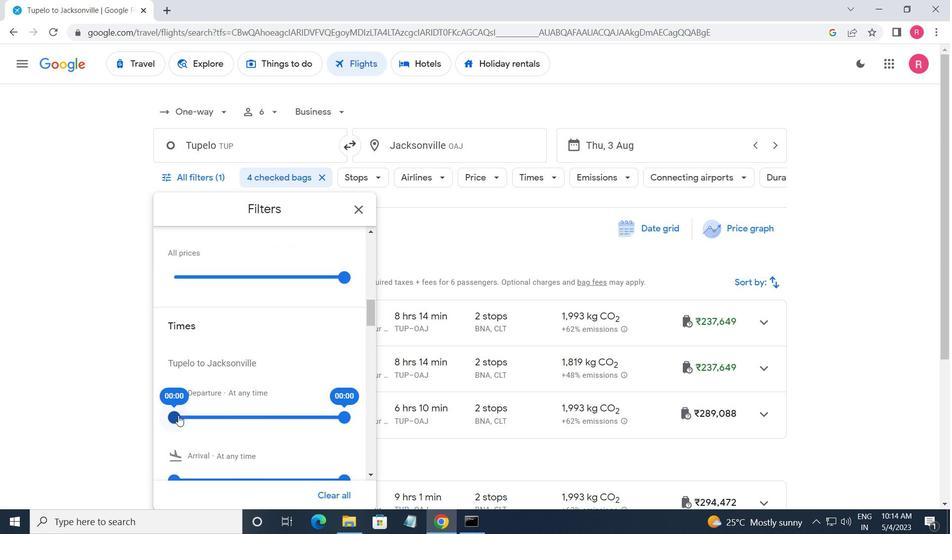 
Action: Mouse moved to (341, 418)
Screenshot: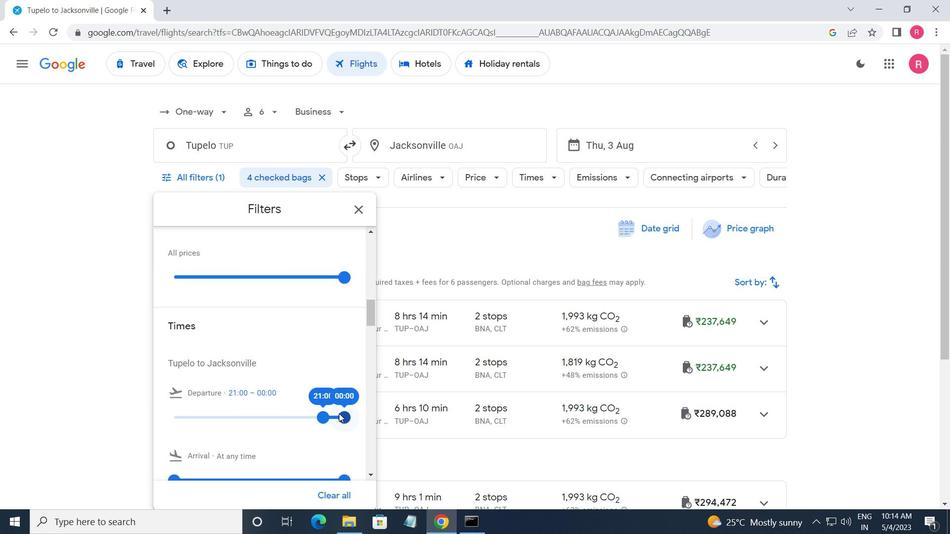
Action: Mouse pressed left at (341, 418)
Screenshot: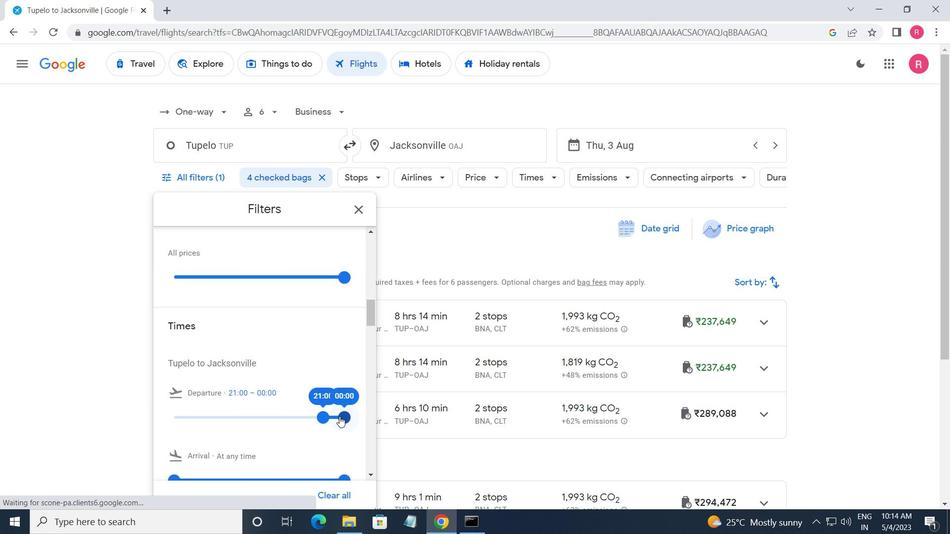 
Action: Mouse moved to (338, 269)
Screenshot: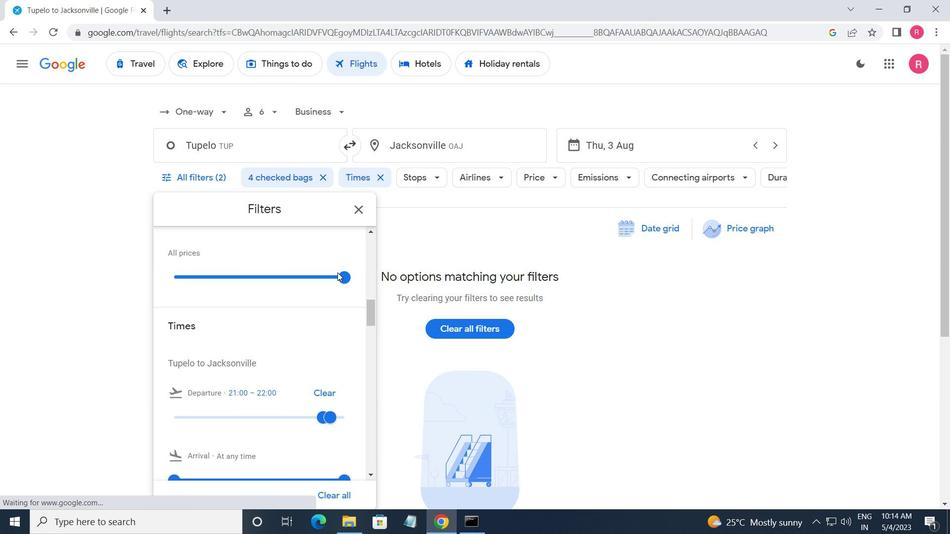 
Action: Mouse pressed left at (338, 269)
Screenshot: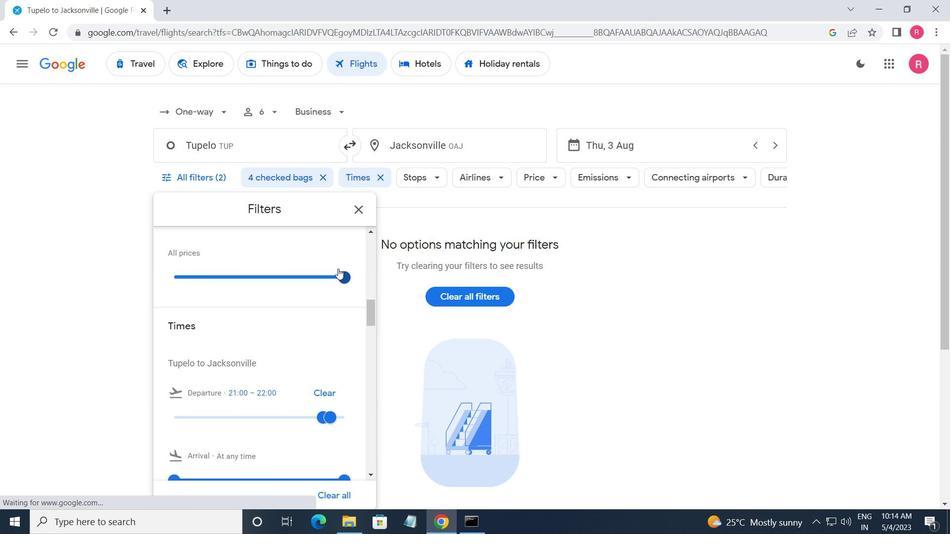 
Action: Mouse moved to (352, 213)
Screenshot: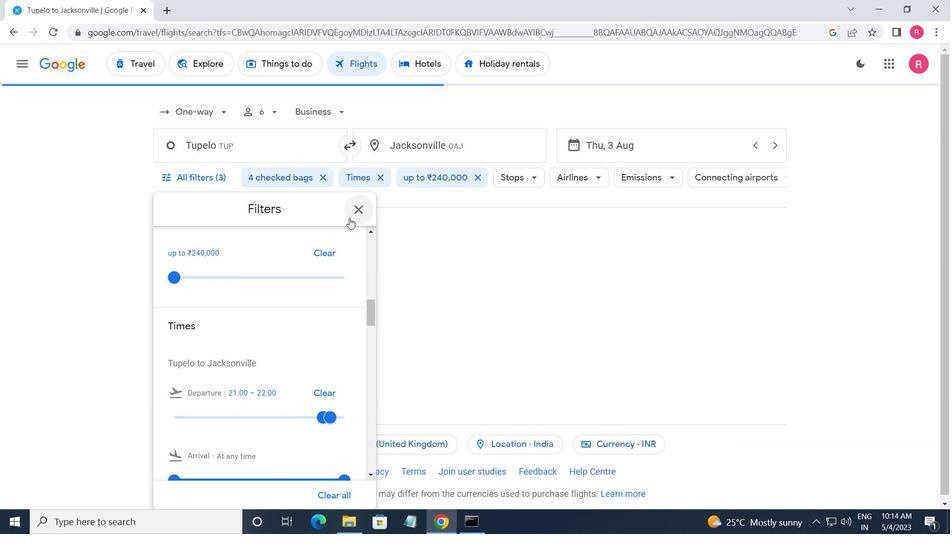 
Action: Mouse pressed left at (352, 213)
Screenshot: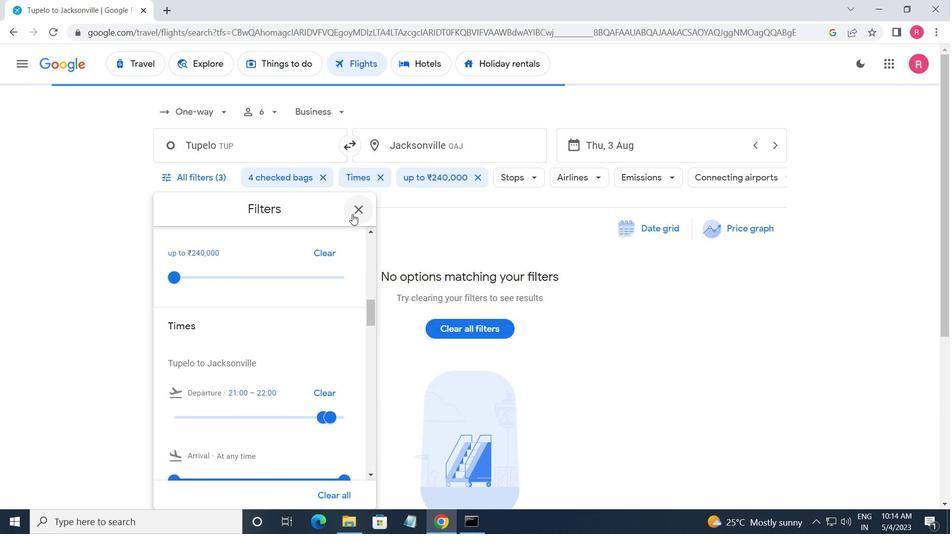 
Action: Mouse moved to (352, 242)
Screenshot: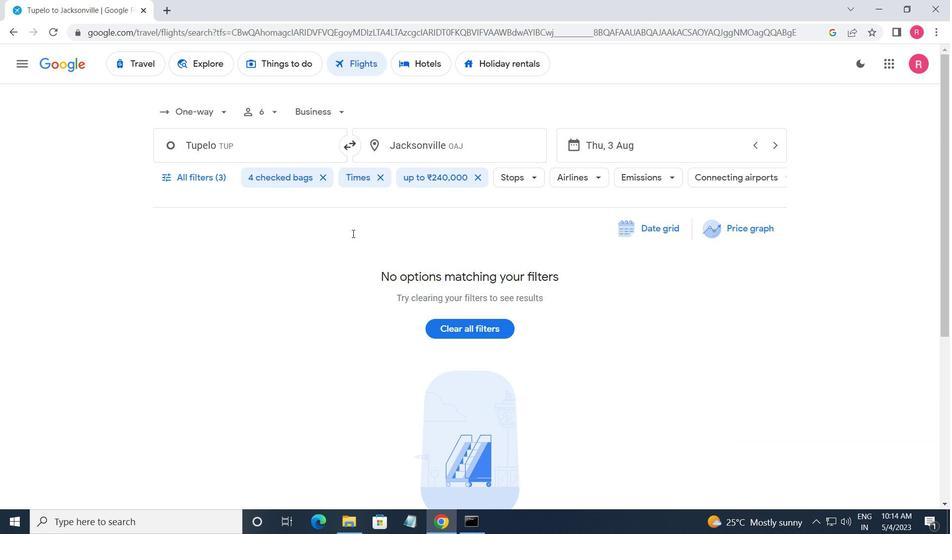 
